 Task: Create in the project AgileJet in Backlog an issue 'Develop a new tool for automated testing of mobile application usability and user experience', assign it to team member softage.4@softage.net and change the status to IN PROGRESS. Create in the project AgileJet in Backlog an issue 'Upgrade the database indexing strategy of a web application to improve data retrieval and query performance', assign it to team member softage.1@softage.net and change the status to IN PROGRESS
Action: Mouse moved to (227, 62)
Screenshot: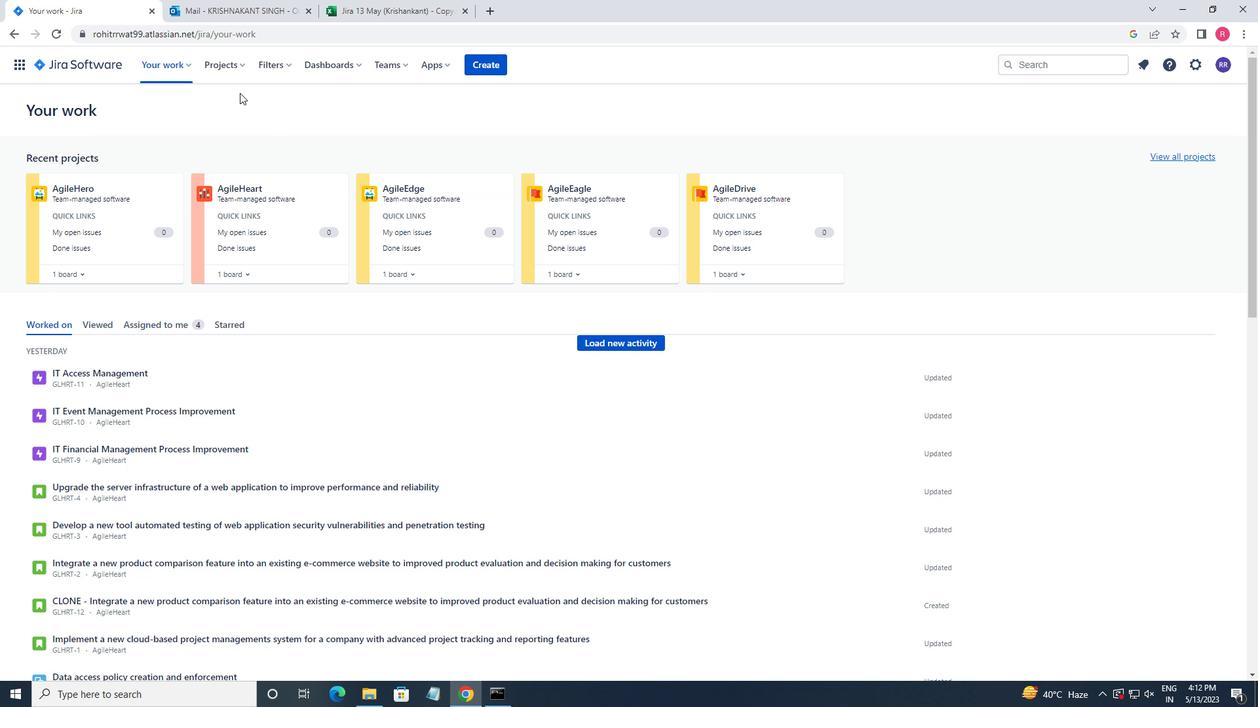 
Action: Mouse pressed left at (227, 62)
Screenshot: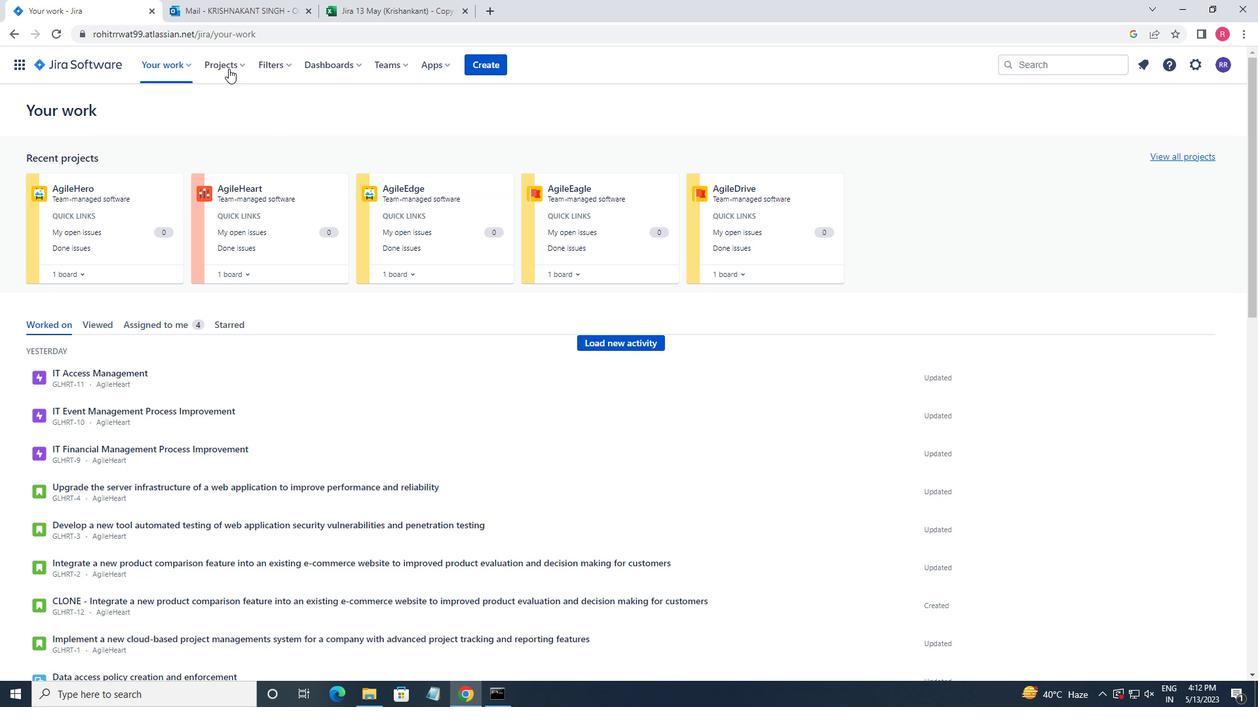 
Action: Mouse moved to (257, 134)
Screenshot: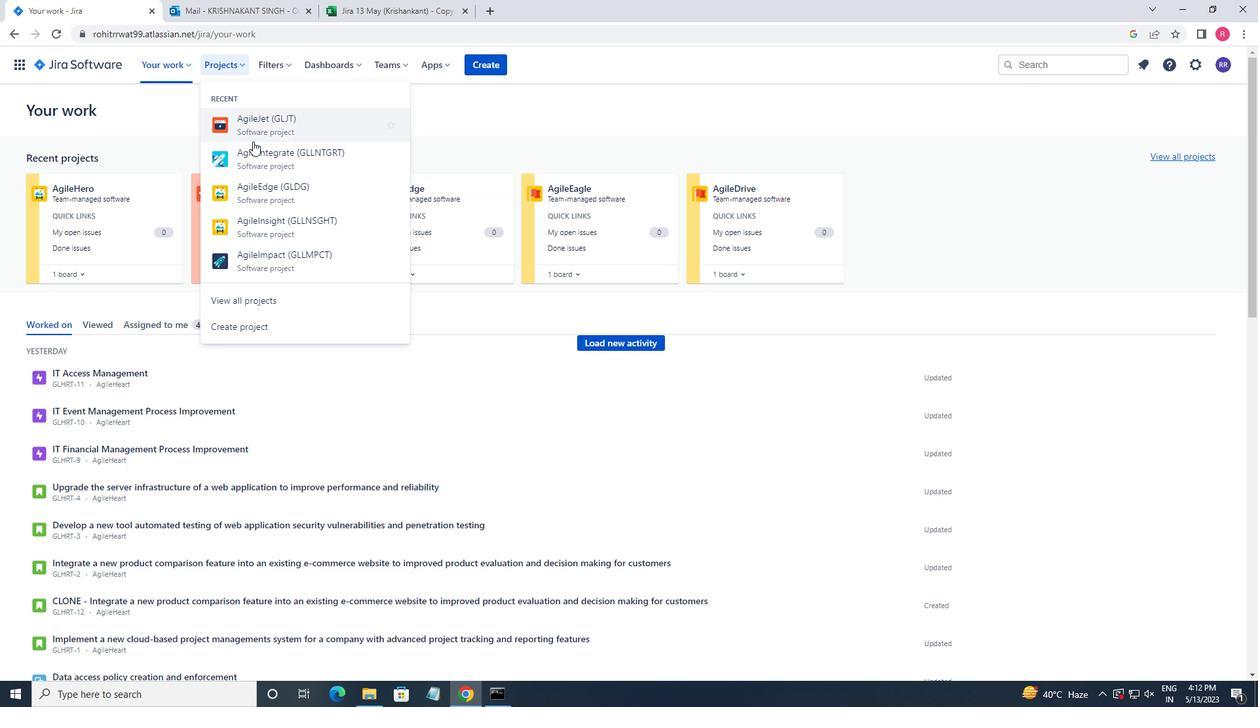 
Action: Mouse pressed left at (257, 134)
Screenshot: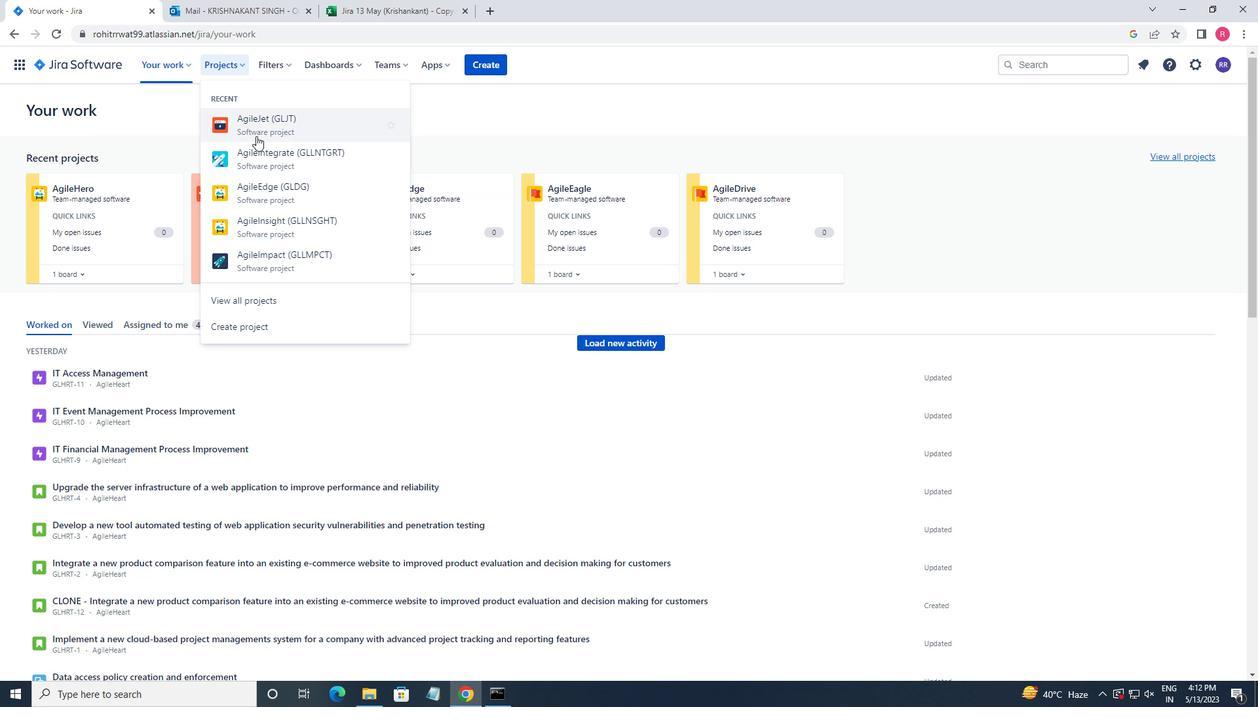 
Action: Mouse moved to (60, 203)
Screenshot: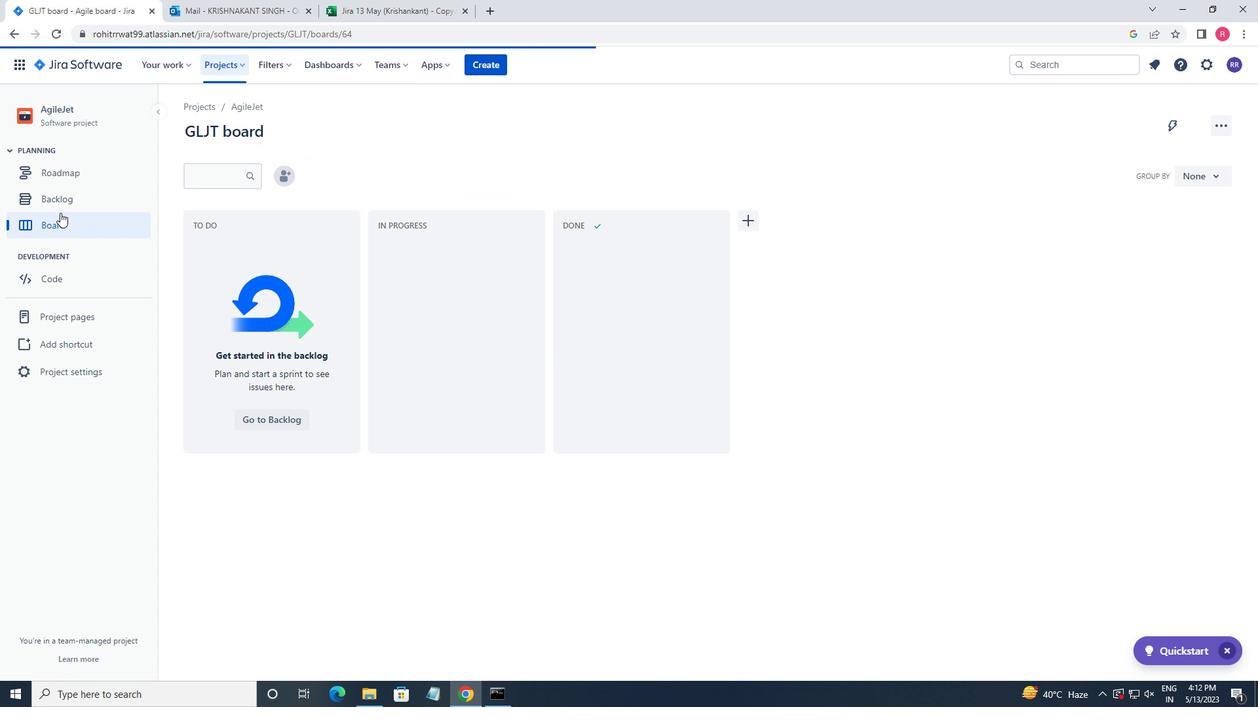 
Action: Mouse pressed left at (60, 203)
Screenshot: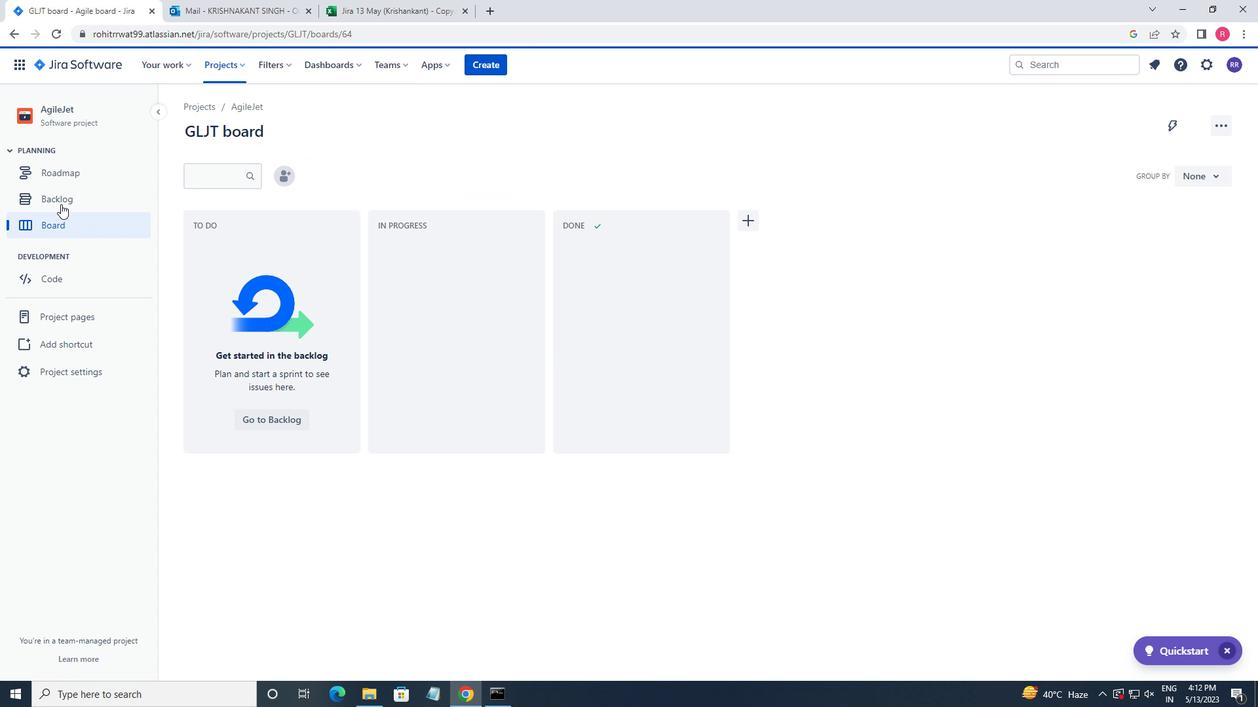 
Action: Mouse moved to (425, 483)
Screenshot: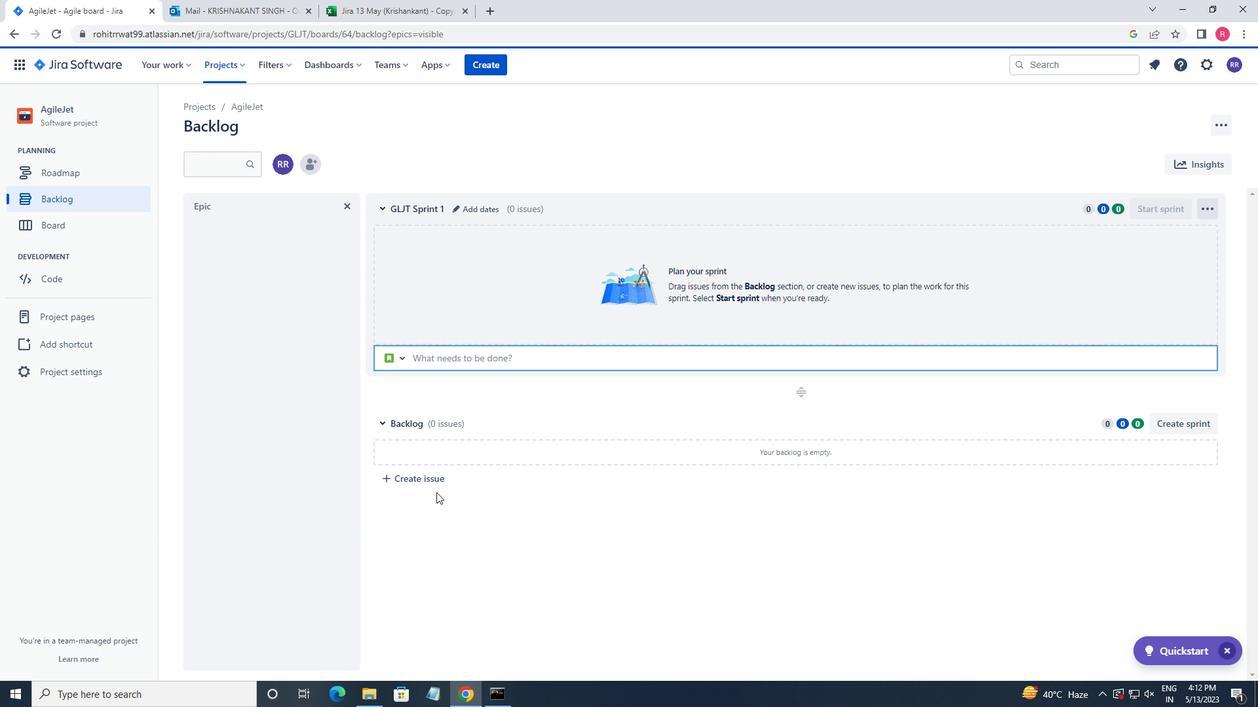 
Action: Mouse pressed left at (425, 483)
Screenshot: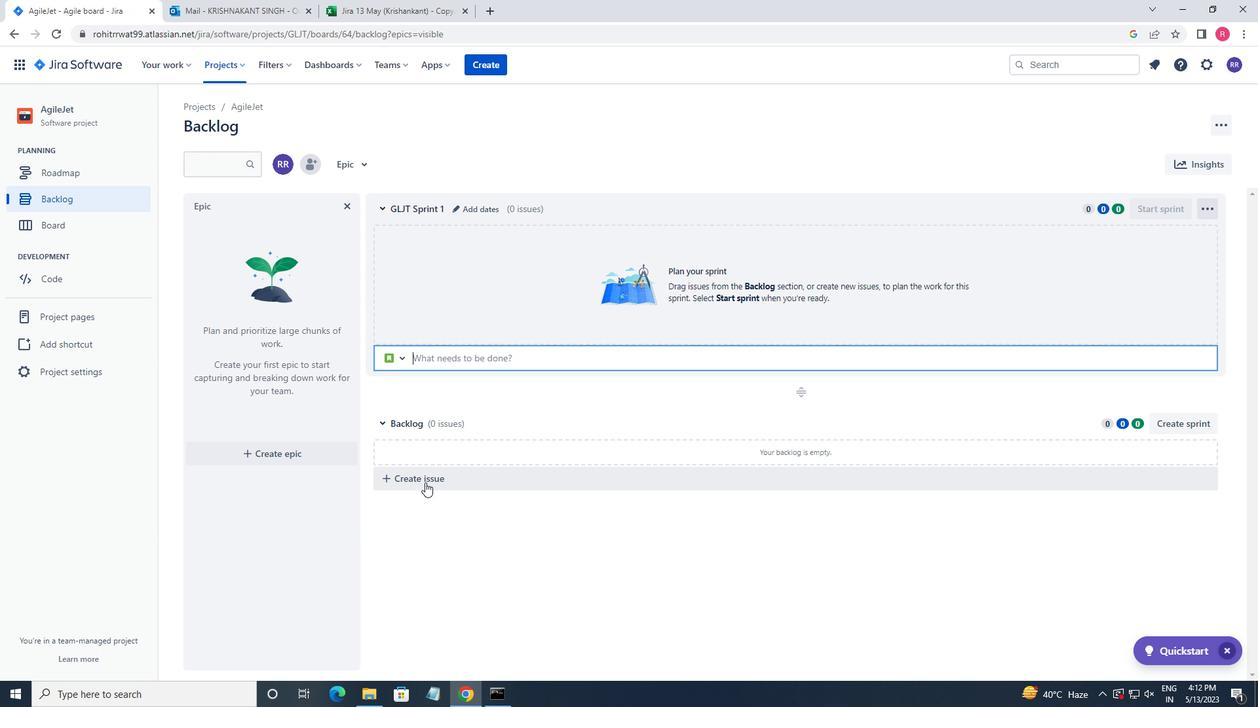 
Action: Key pressed <Key.shift>DEVELOP<Key.space>A<Key.space>NAE<Key.space><Key.backspace><Key.backspace><Key.backspace>EW<Key.space>TOOL<Key.space>FOR<Key.space>AUTOMATED<Key.space>TESTING<Key.space>OF<Key.space>MOBIK<Key.backspace>LE<Key.space>APPLICATION<Key.space>USABILITY<Key.space>AND<Key.space>USER<Key.space>EXPERIENCE<Key.enter>
Screenshot: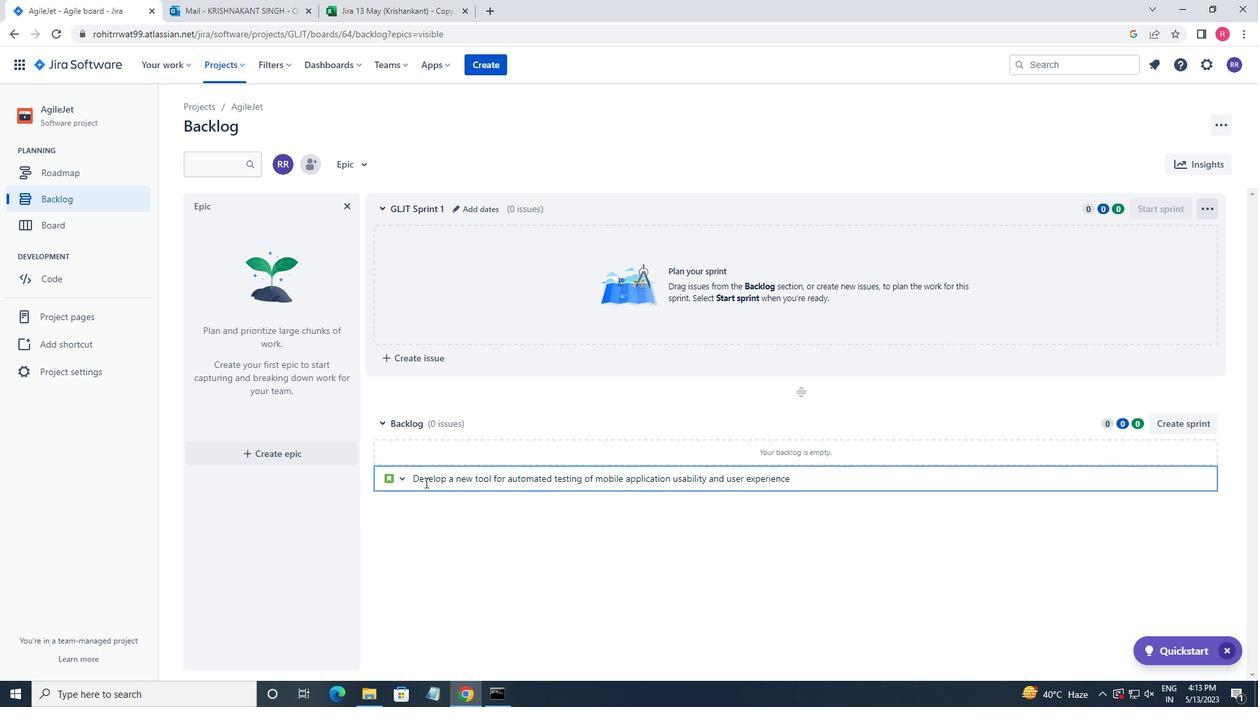 
Action: Mouse moved to (1176, 456)
Screenshot: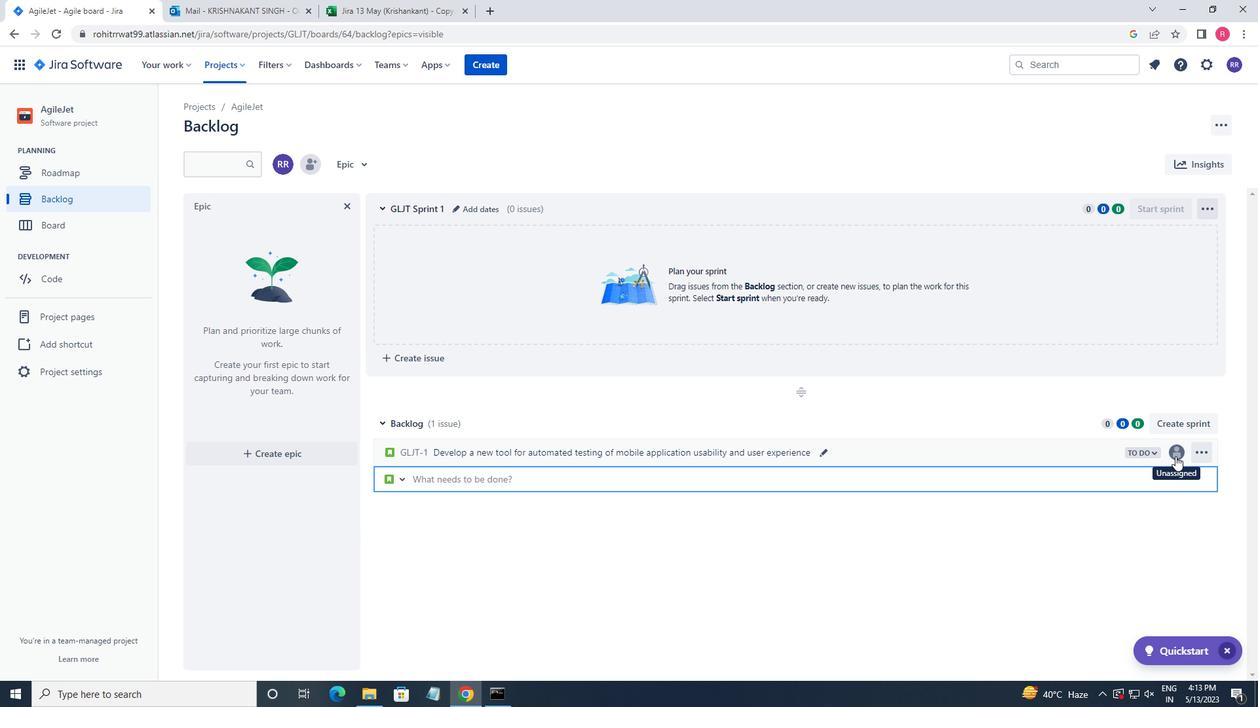 
Action: Mouse pressed left at (1176, 456)
Screenshot: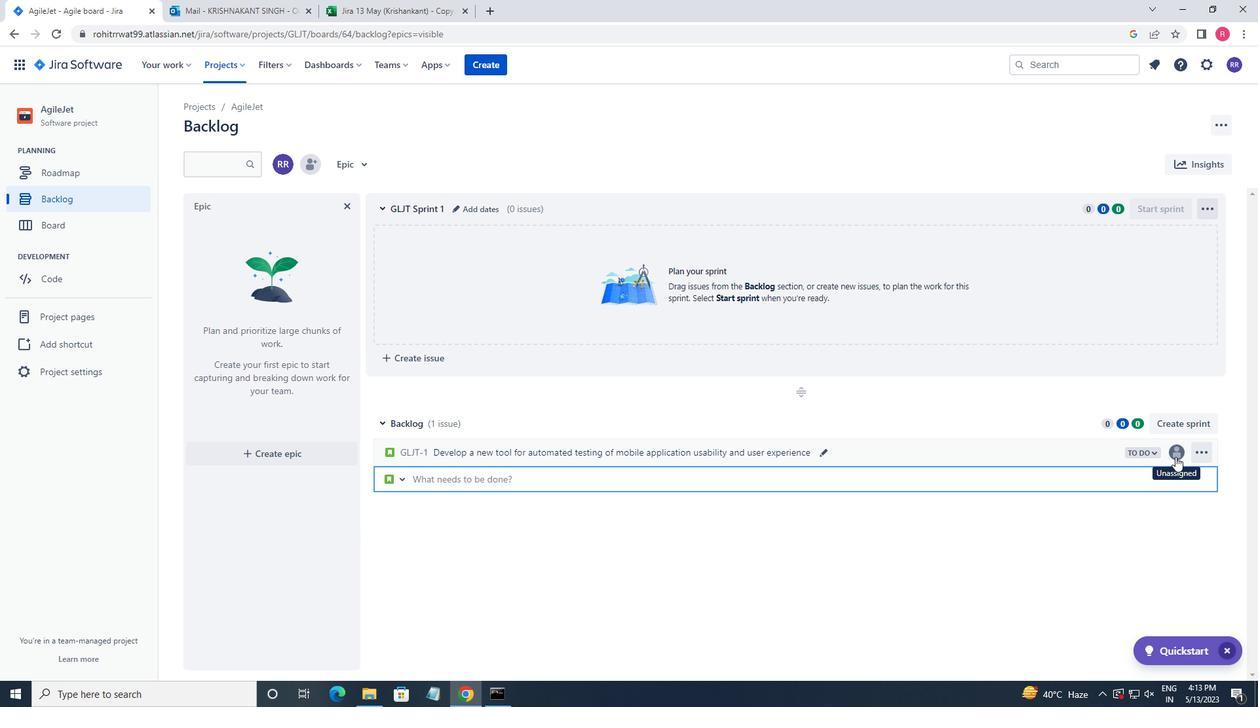 
Action: Key pressed SOFTAGE.3<Key.backspace>4<Key.shift><Key.shift><Key.shift><Key.shift><Key.shift><Key.shift><Key.shift><Key.shift><Key.shift>@SOFATGE.NET
Screenshot: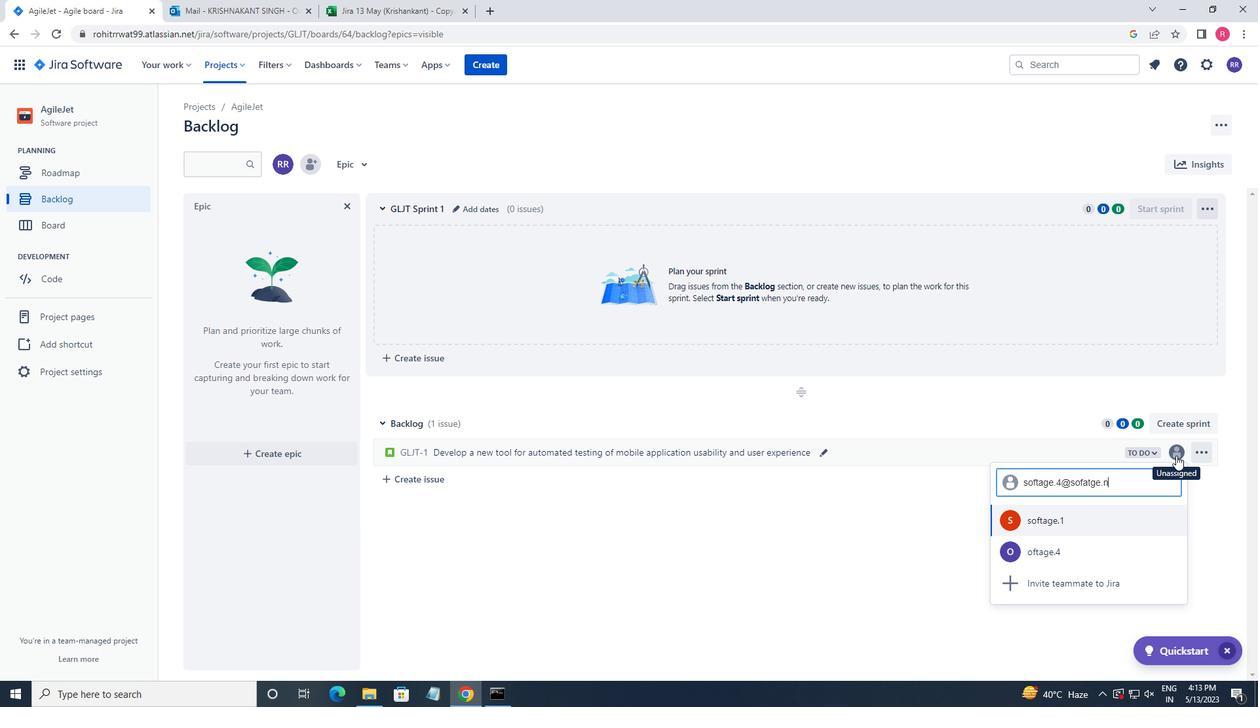 
Action: Mouse moved to (1084, 492)
Screenshot: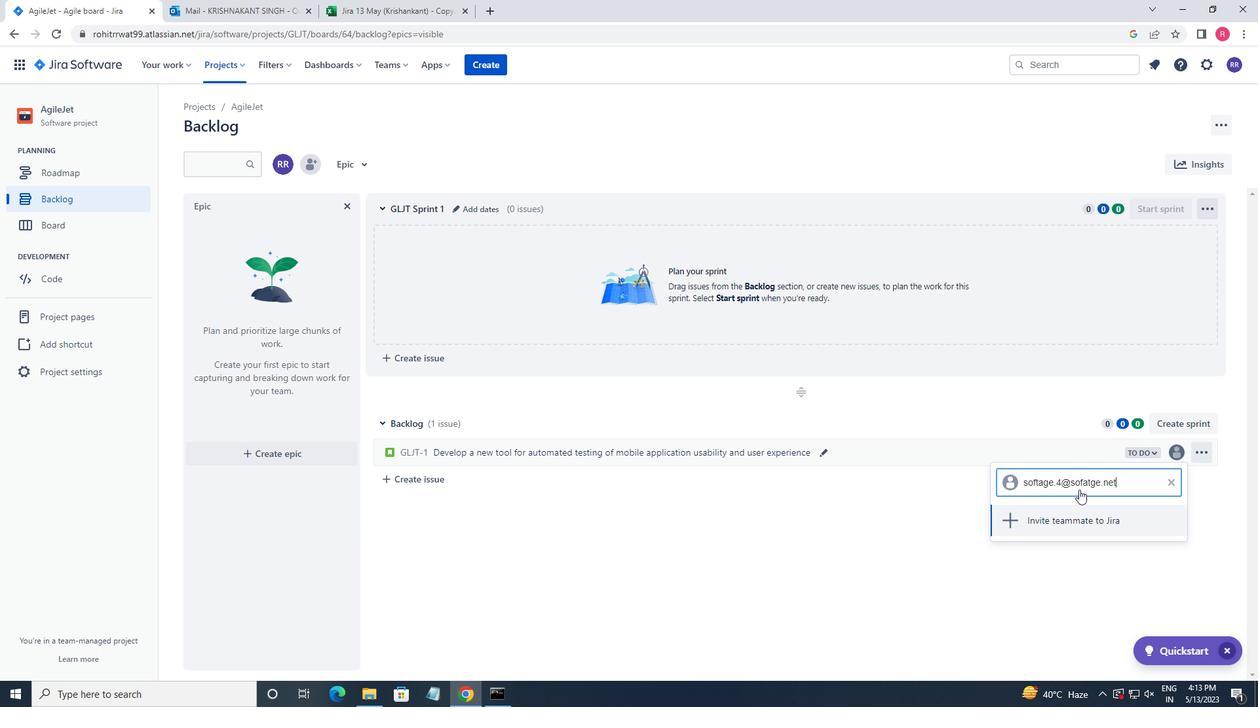 
Action: Key pressed <Key.backspace><Key.backspace><Key.backspace><Key.backspace>
Screenshot: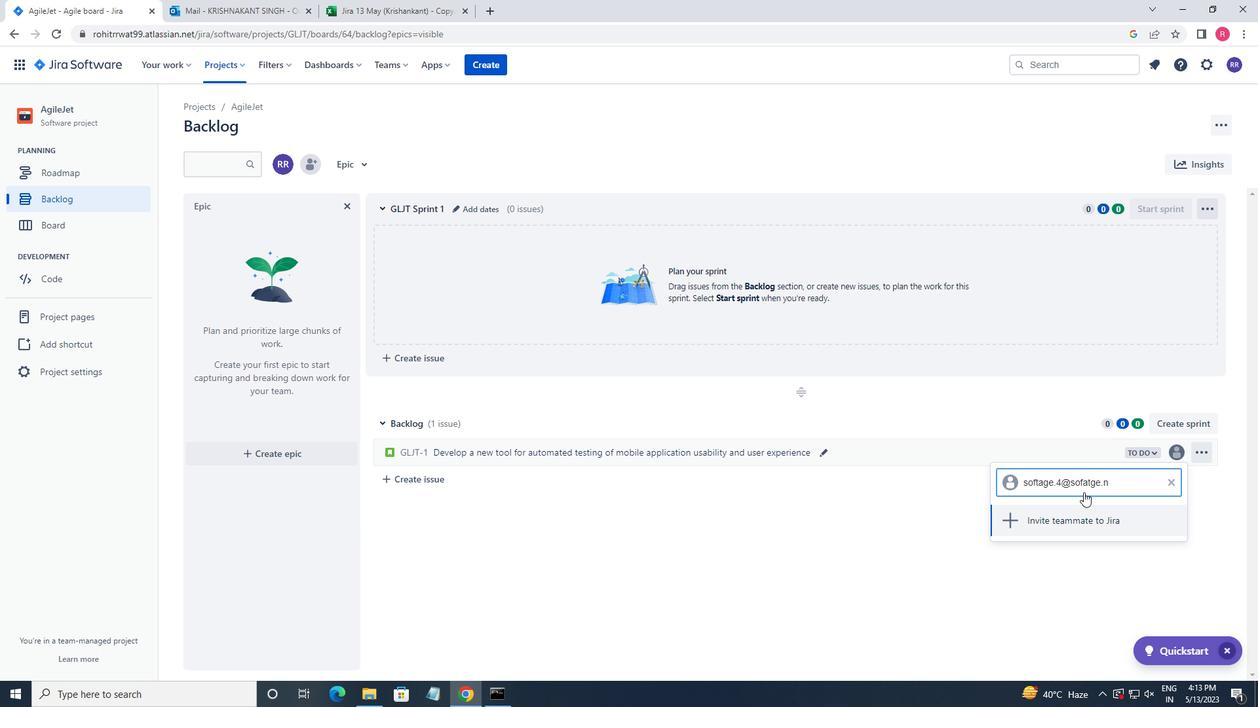 
Action: Mouse pressed left at (1084, 492)
Screenshot: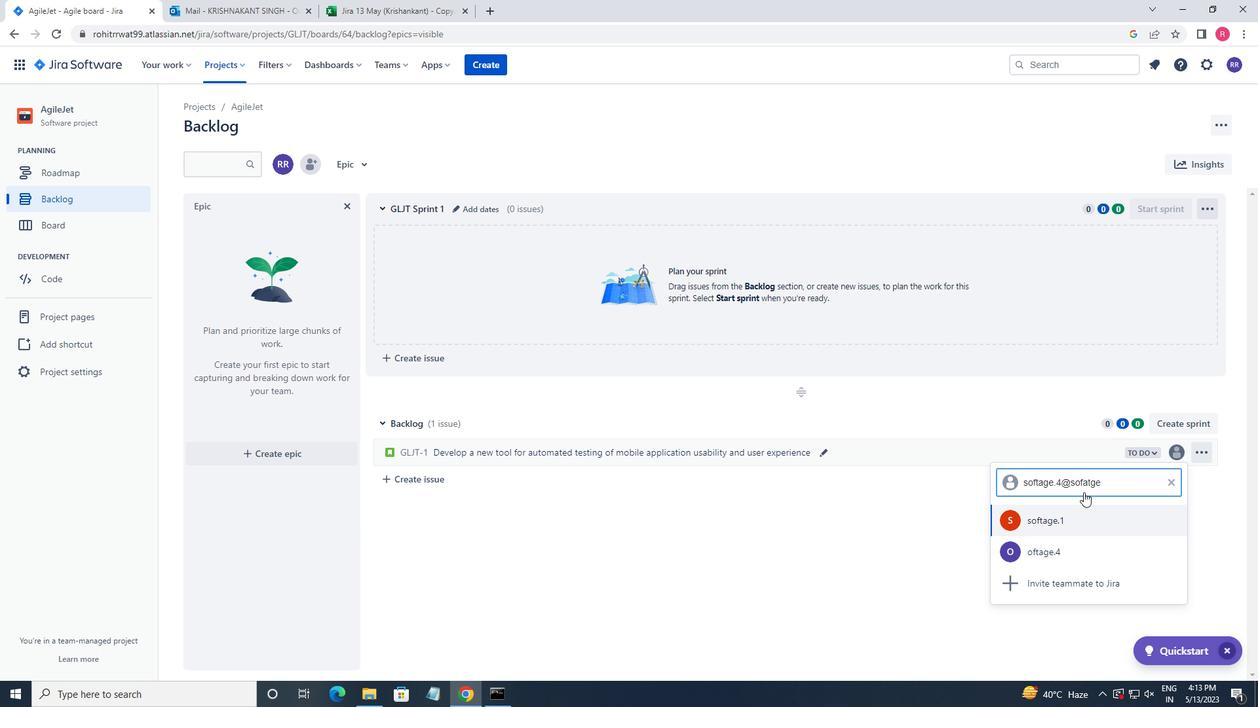 
Action: Mouse moved to (1180, 450)
Screenshot: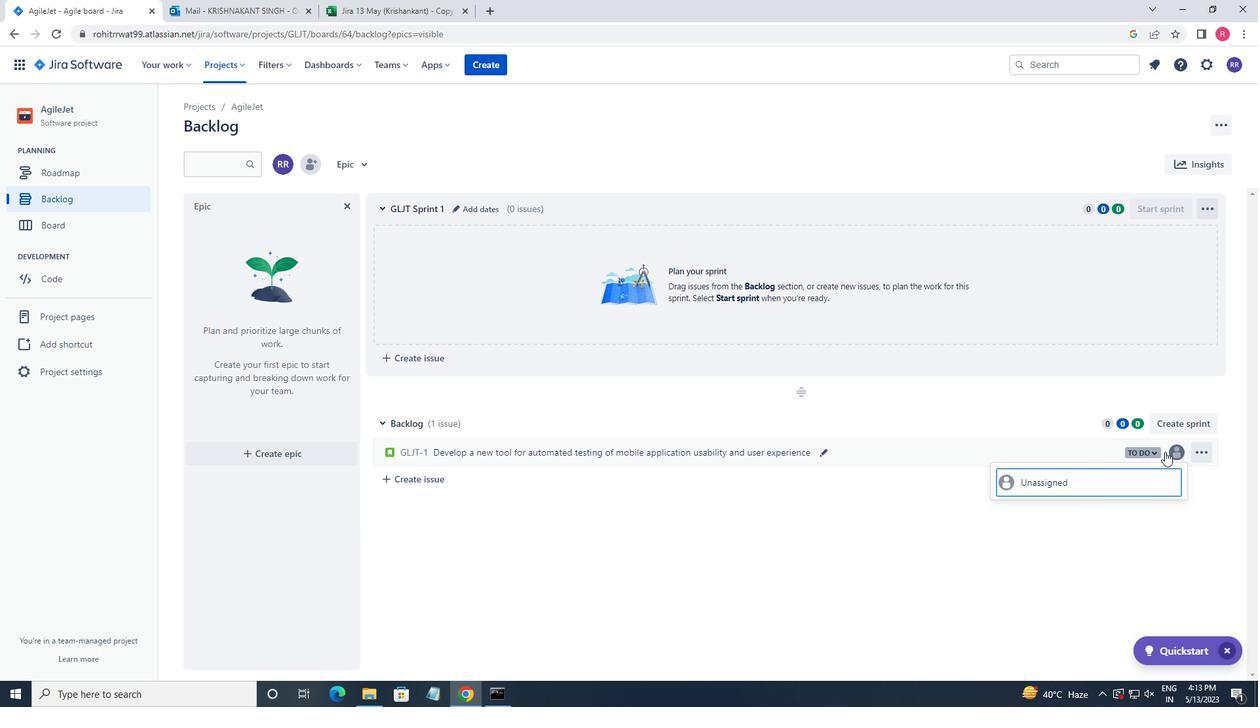 
Action: Mouse pressed left at (1180, 450)
Screenshot: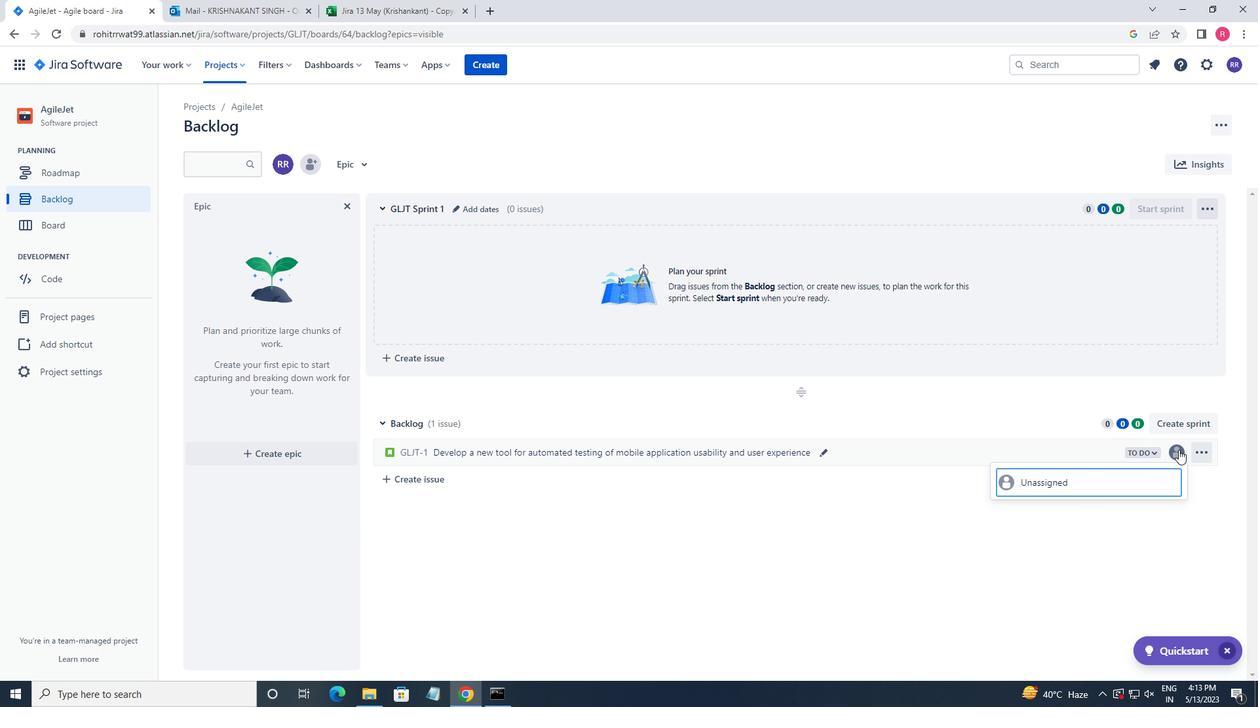 
Action: Mouse pressed left at (1180, 450)
Screenshot: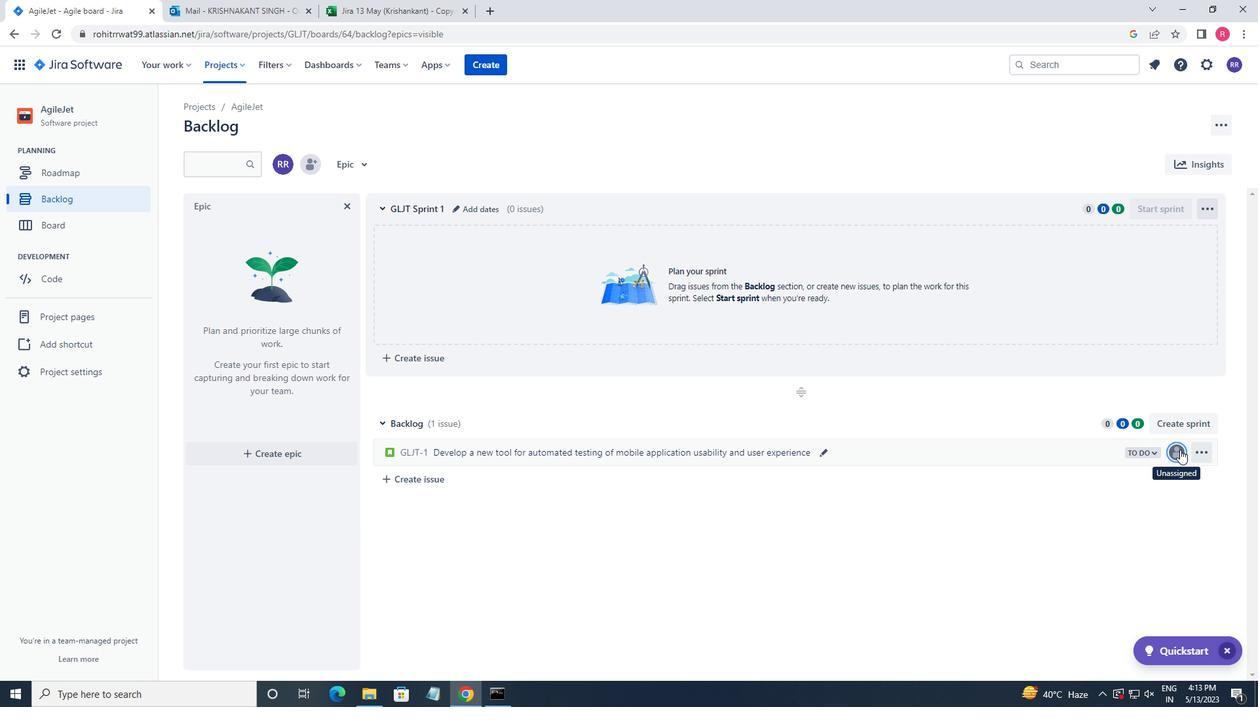 
Action: Mouse moved to (1071, 585)
Screenshot: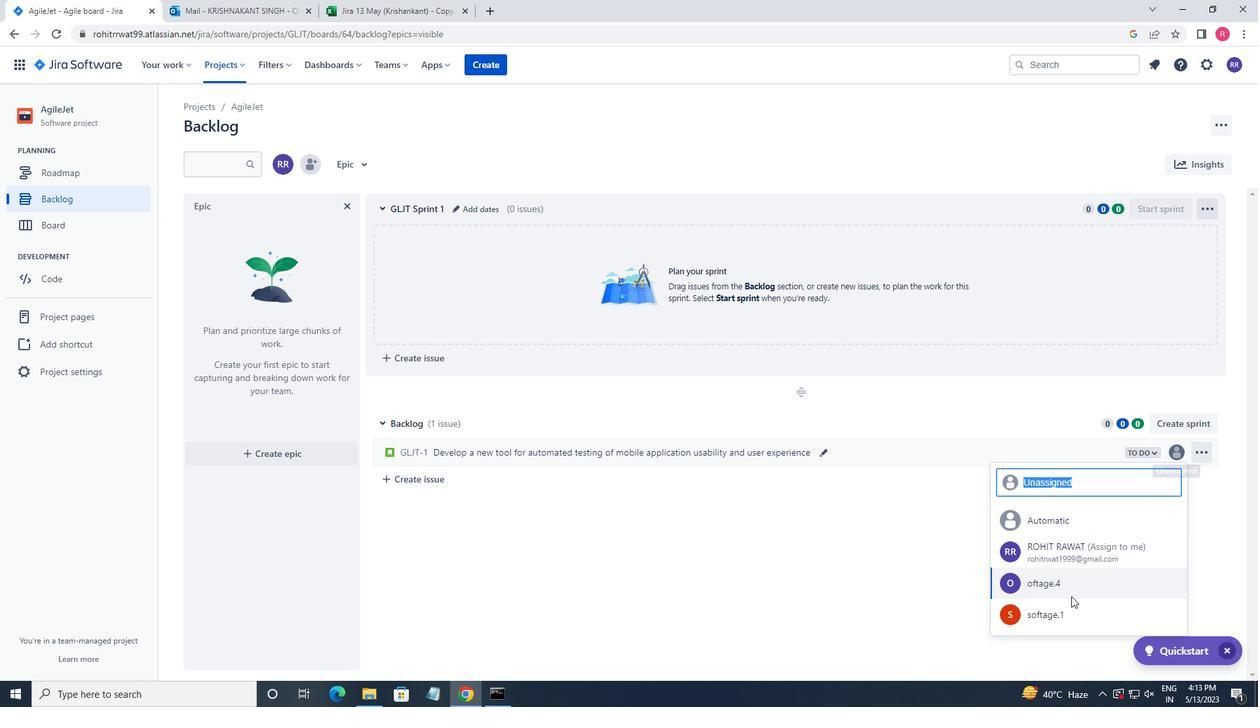 
Action: Key pressed SOFTAGE.4<Key.shift>@SOFTAGE.NET
Screenshot: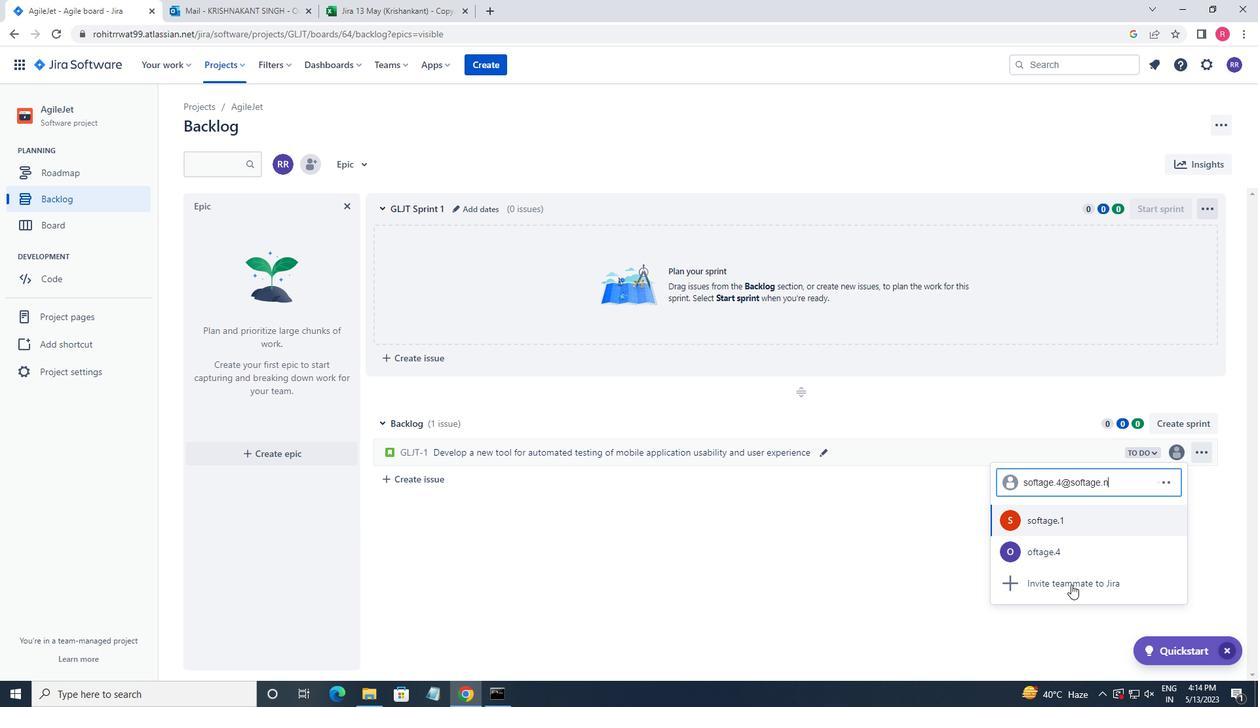 
Action: Mouse moved to (1098, 483)
Screenshot: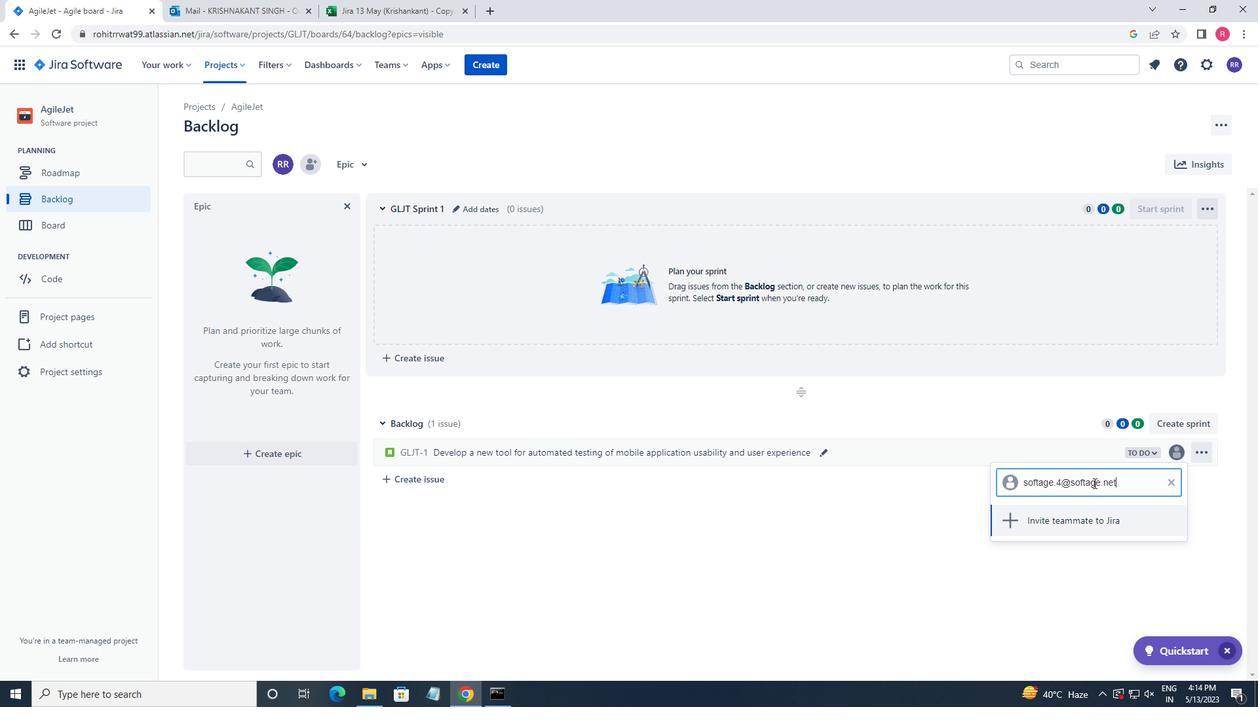 
Action: Key pressed <Key.enter>
Screenshot: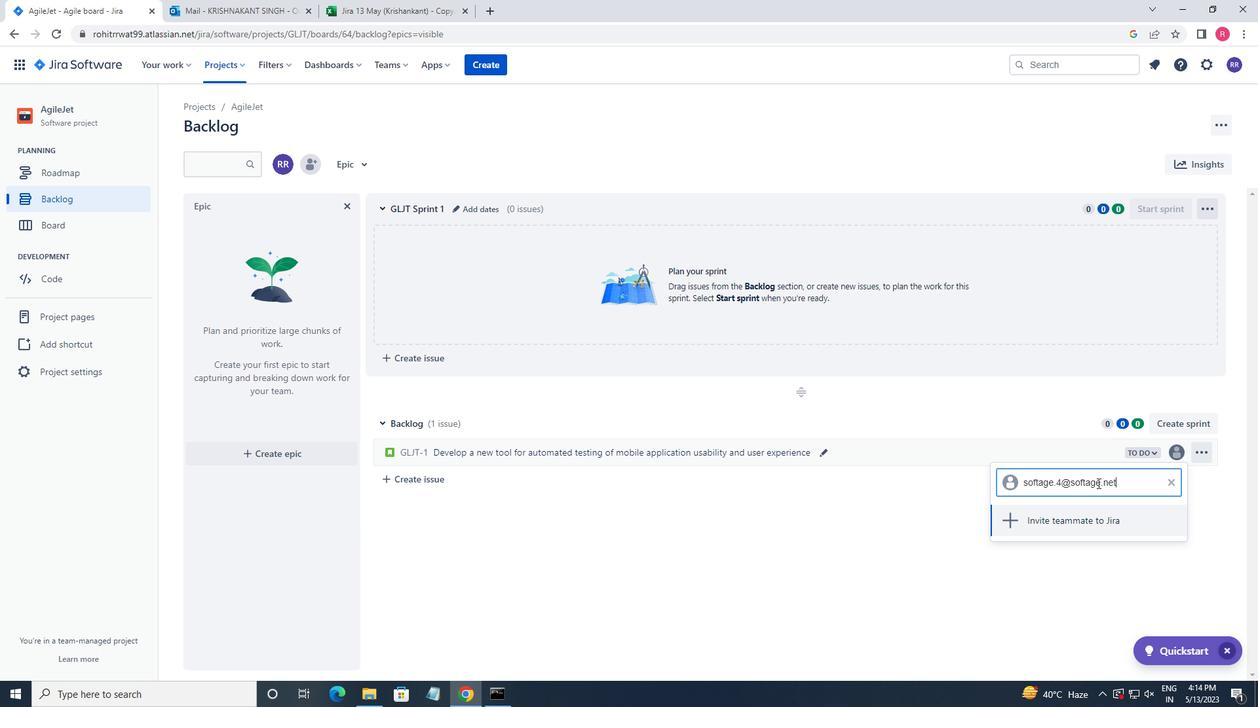 
Action: Mouse moved to (755, 324)
Screenshot: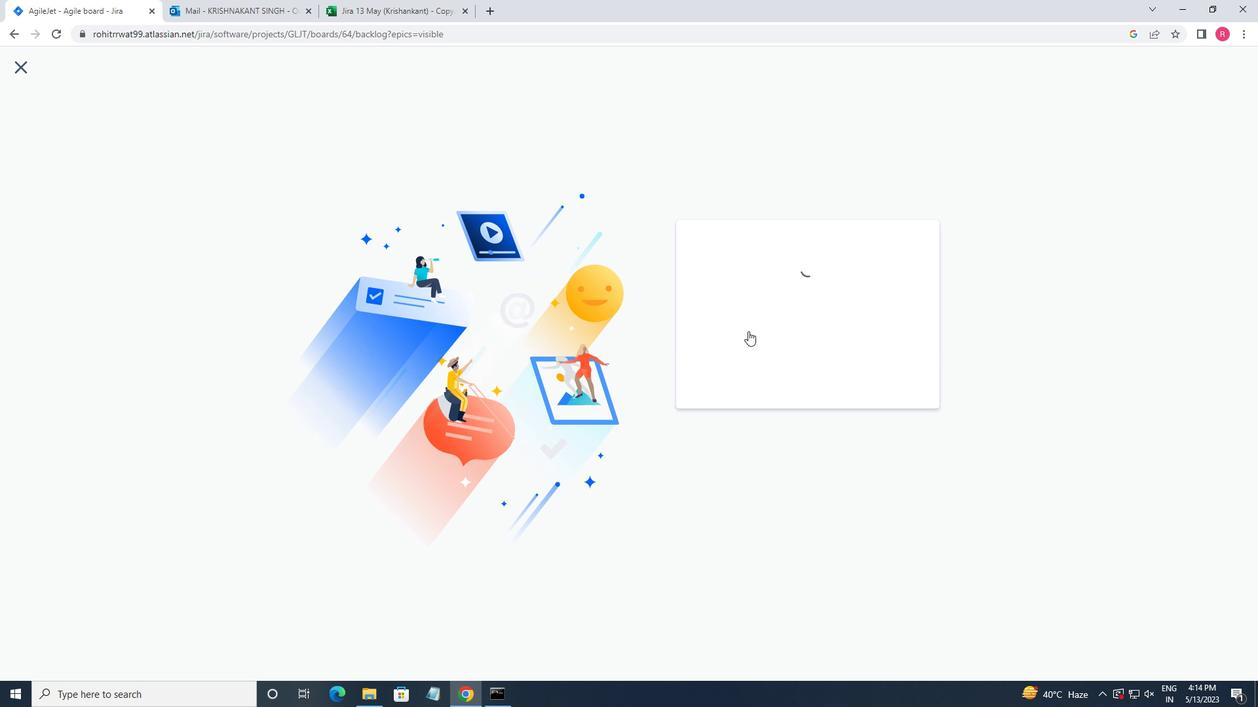 
Action: Key pressed SOFTAGE.4<Key.shift>@SOFTAGE.NET
Screenshot: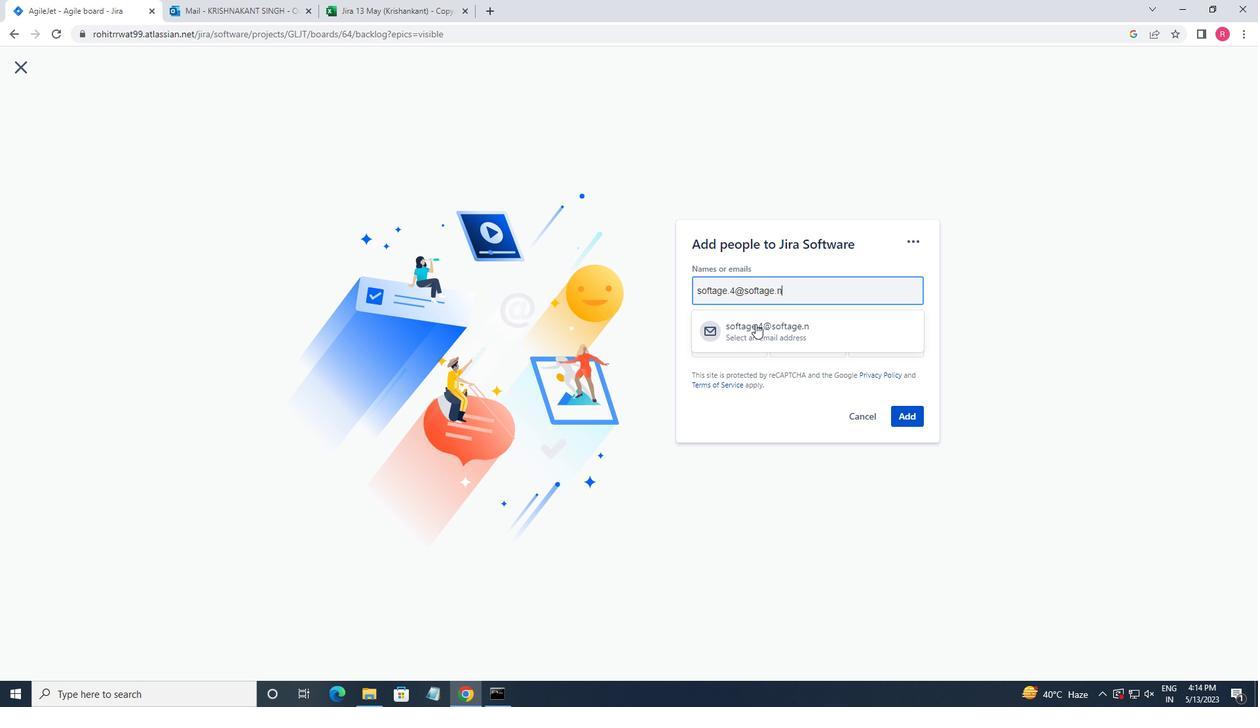 
Action: Mouse pressed left at (755, 324)
Screenshot: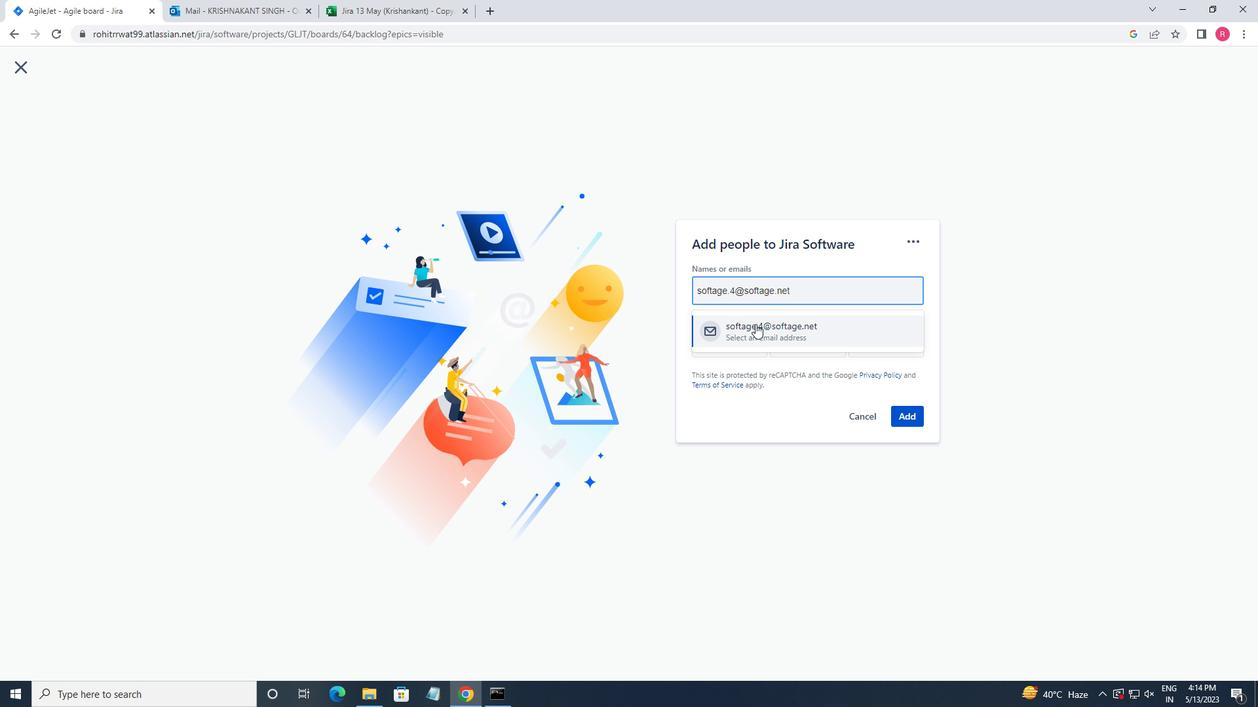 
Action: Mouse moved to (880, 540)
Screenshot: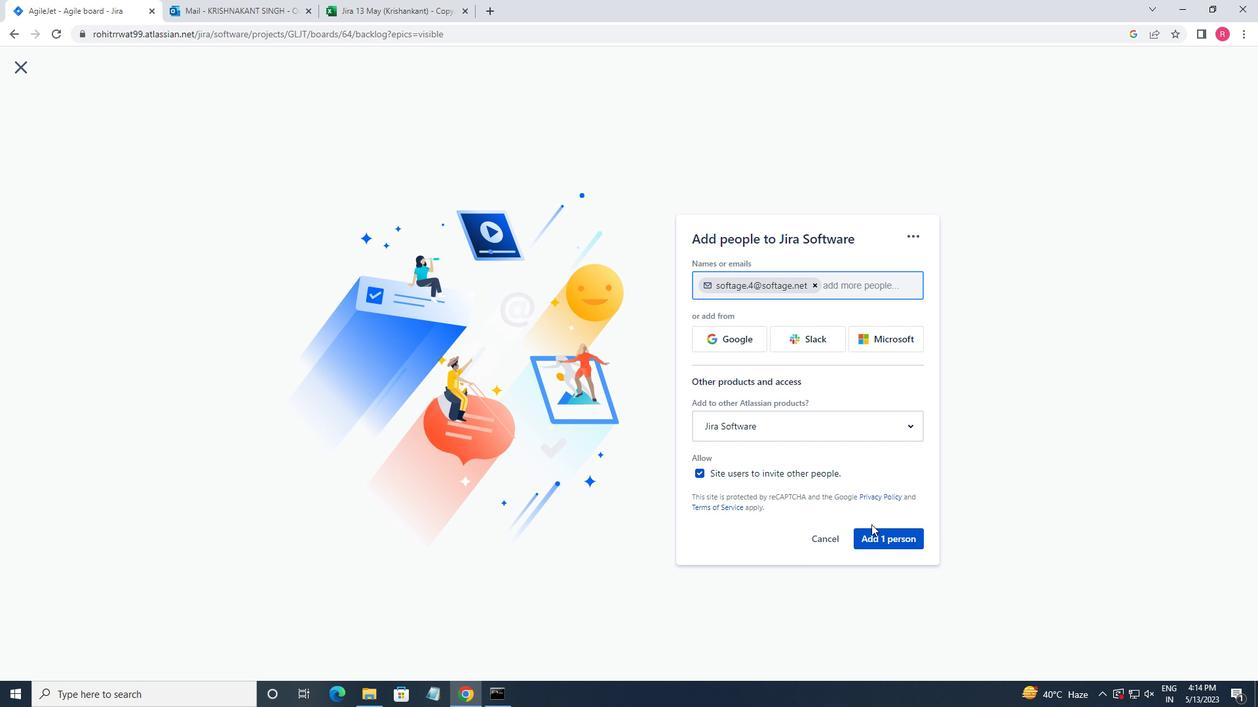 
Action: Mouse pressed left at (880, 540)
Screenshot: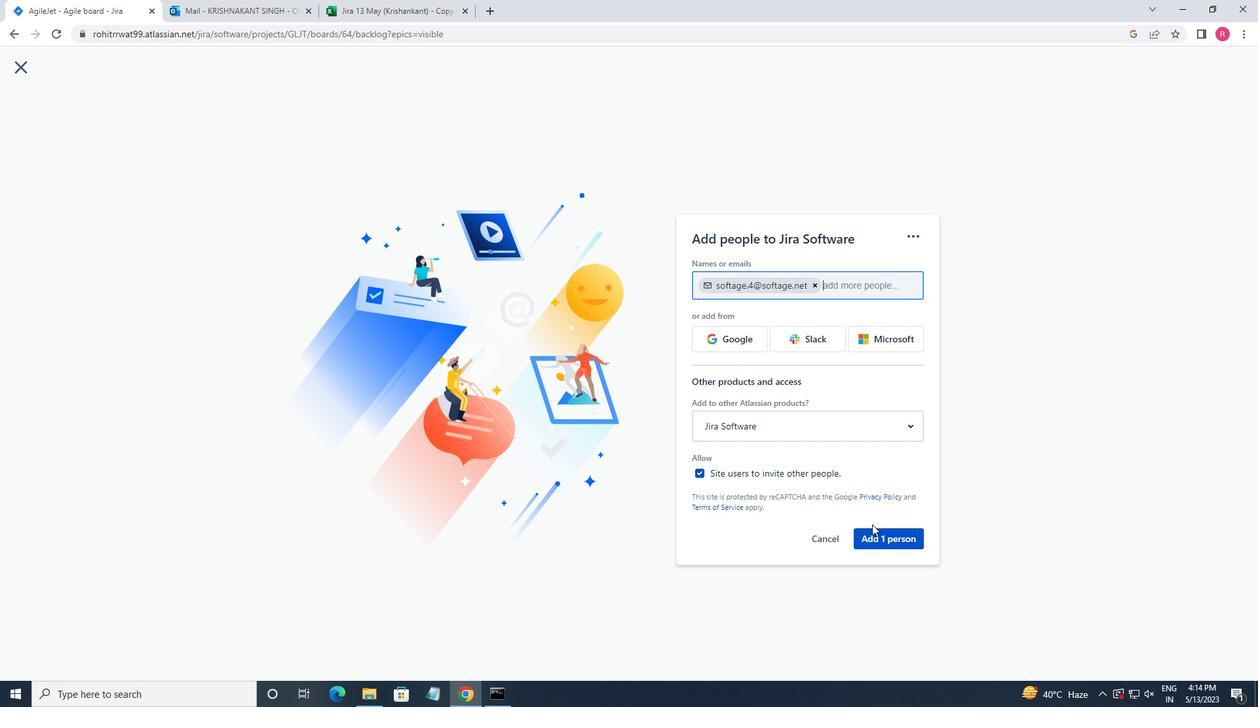 
Action: Mouse moved to (1174, 452)
Screenshot: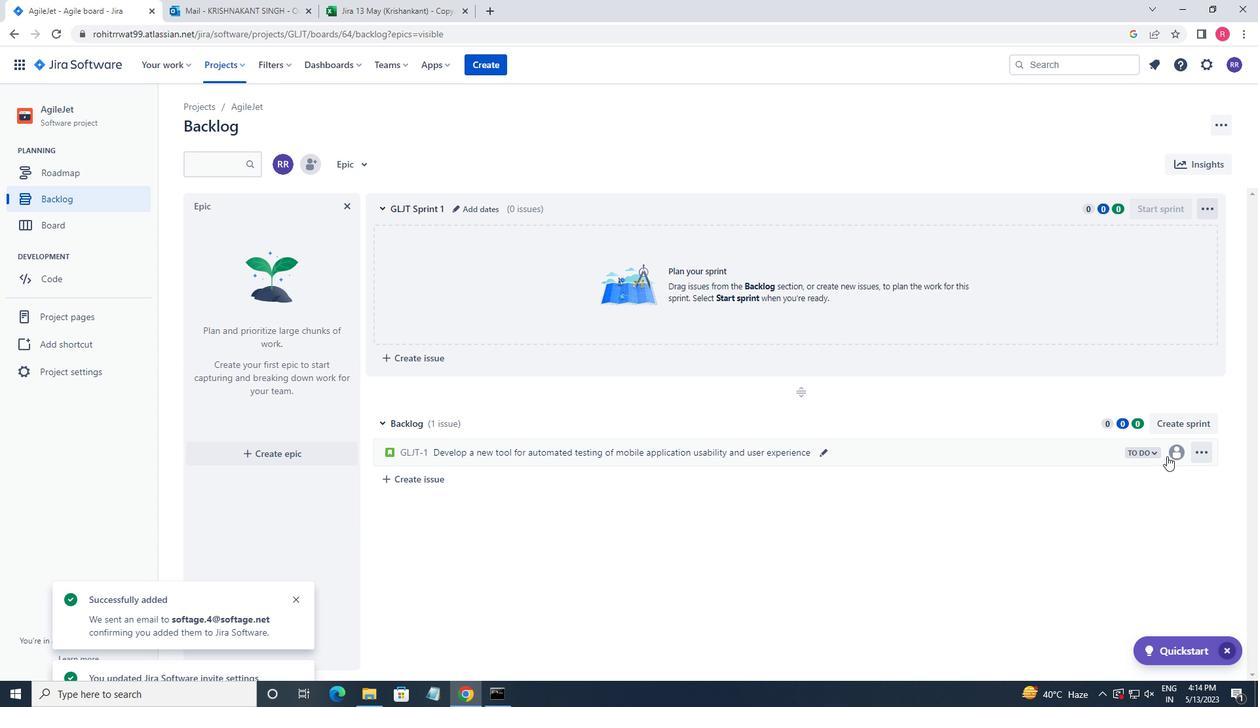 
Action: Mouse pressed left at (1174, 452)
Screenshot: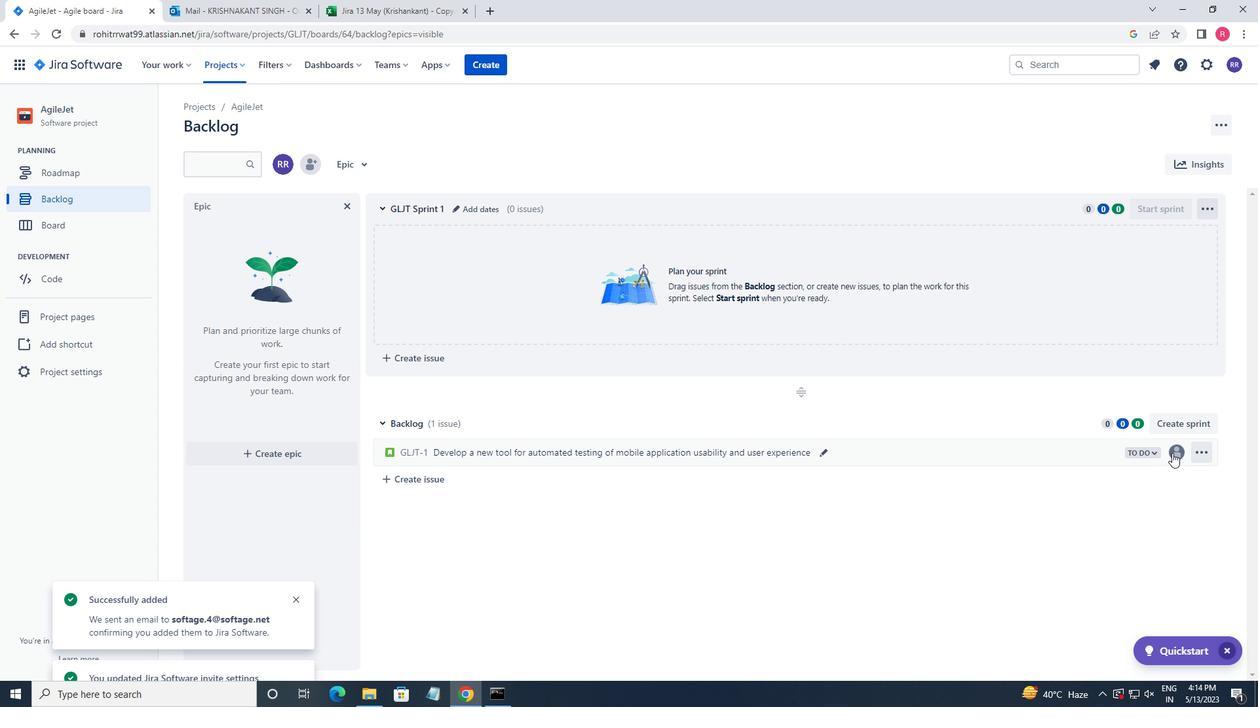 
Action: Key pressed SOFTAGE.4
Screenshot: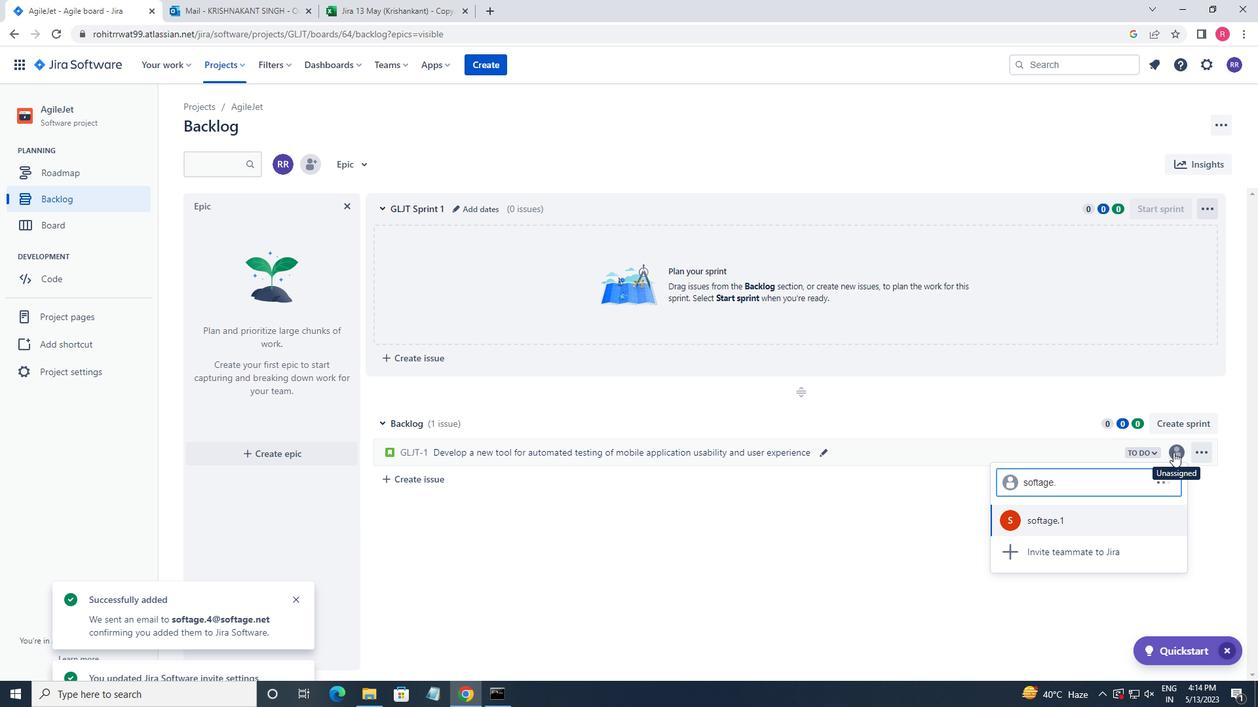 
Action: Mouse moved to (1020, 549)
Screenshot: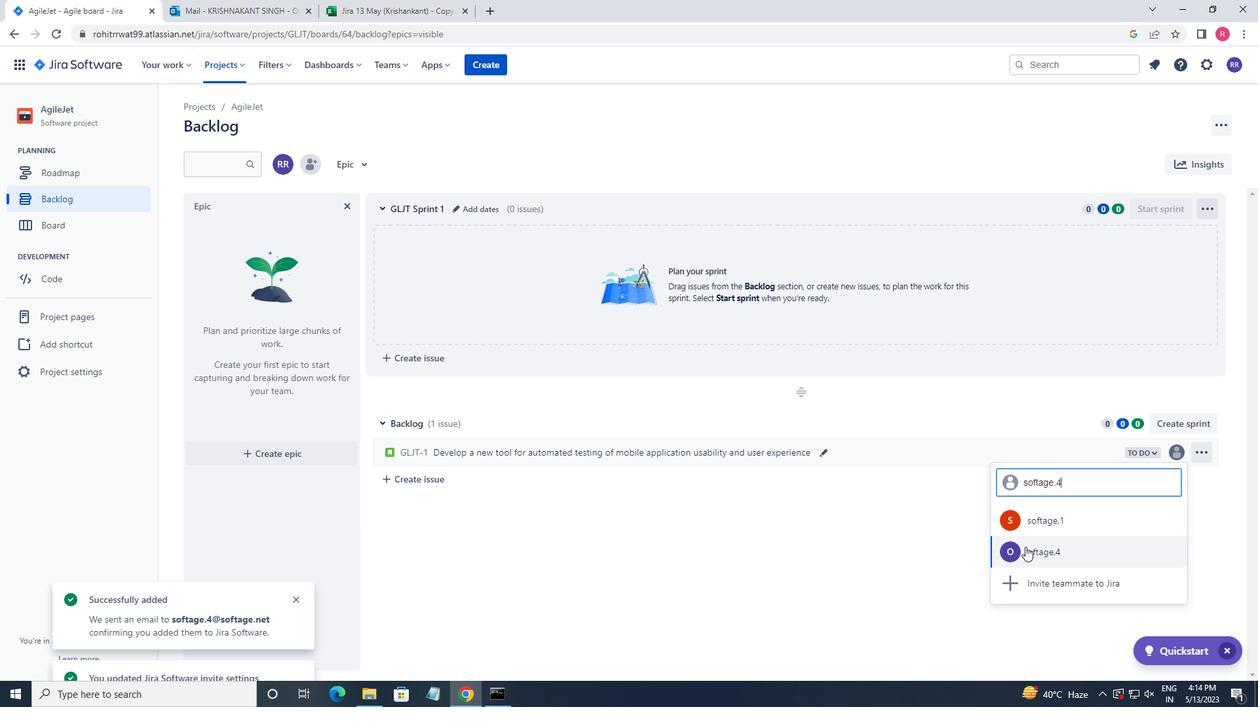 
Action: Mouse pressed left at (1020, 549)
Screenshot: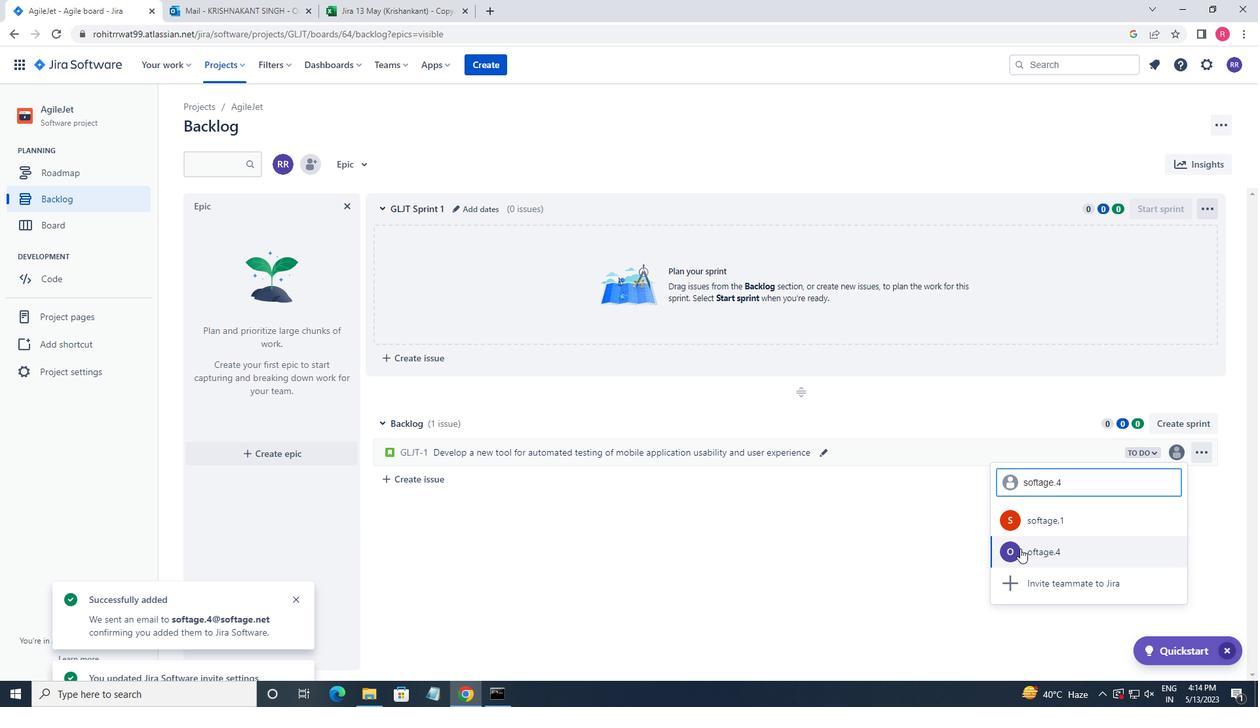 
Action: Mouse moved to (1134, 451)
Screenshot: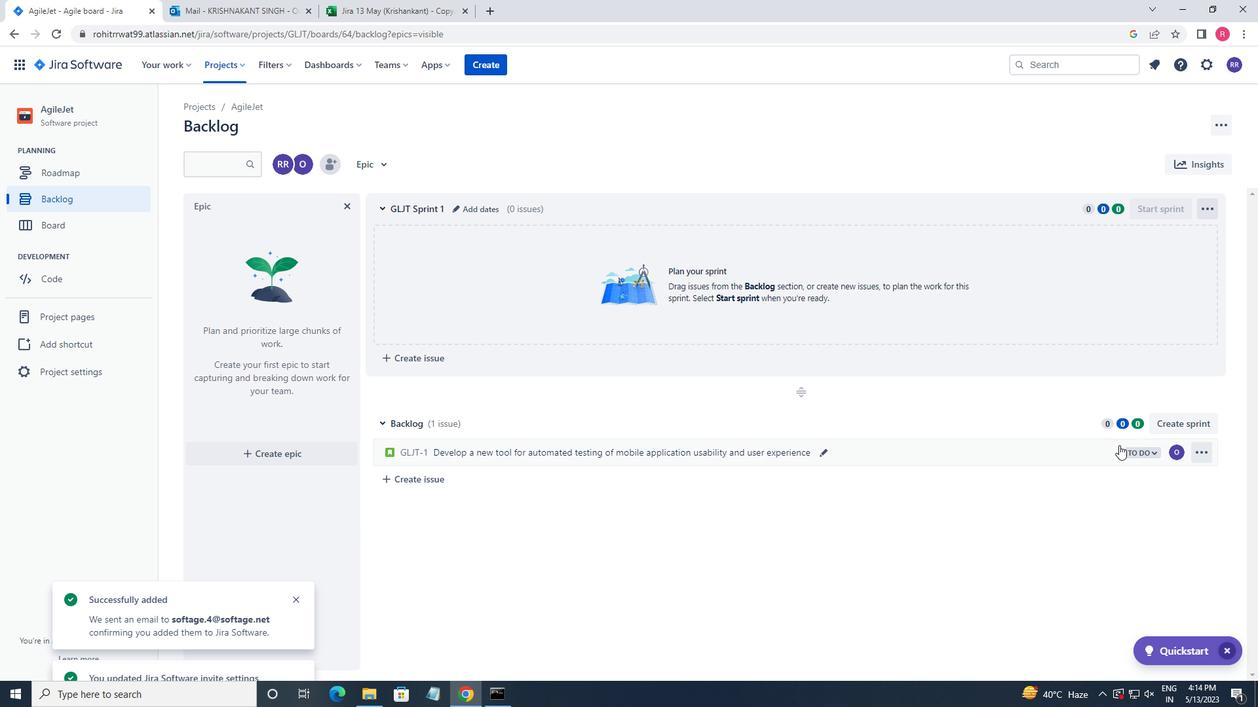 
Action: Mouse pressed left at (1134, 451)
Screenshot: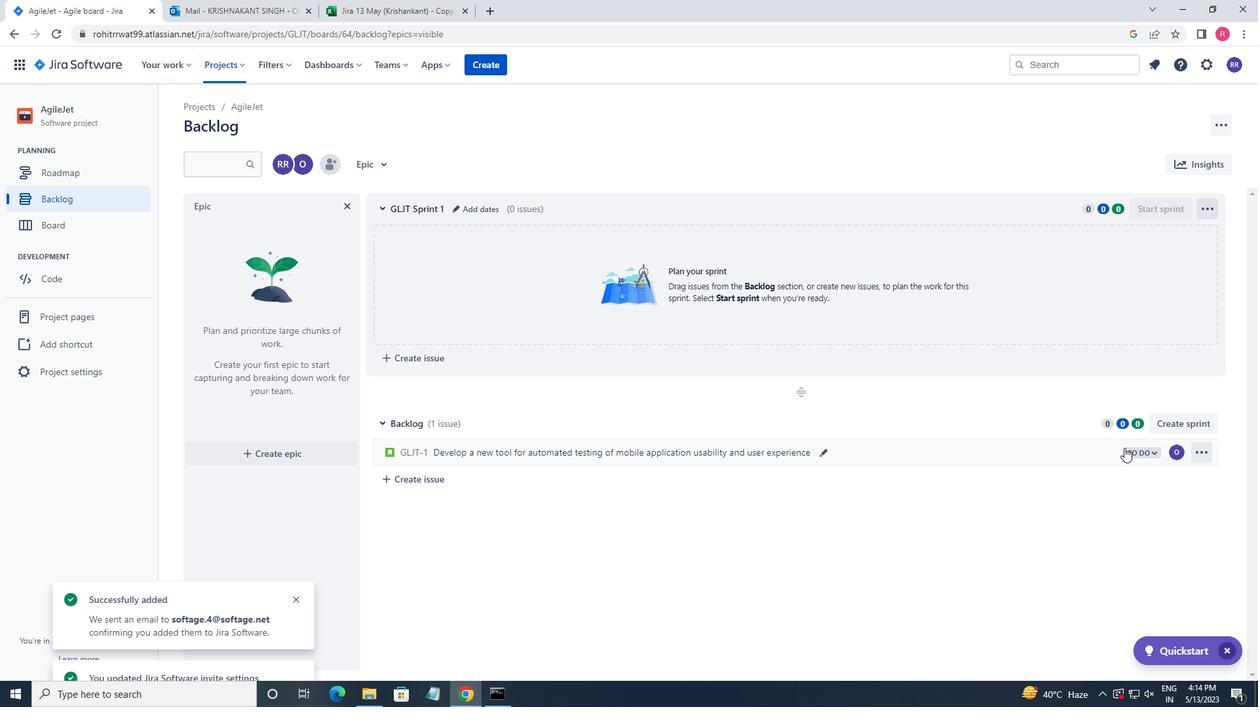 
Action: Mouse moved to (1062, 475)
Screenshot: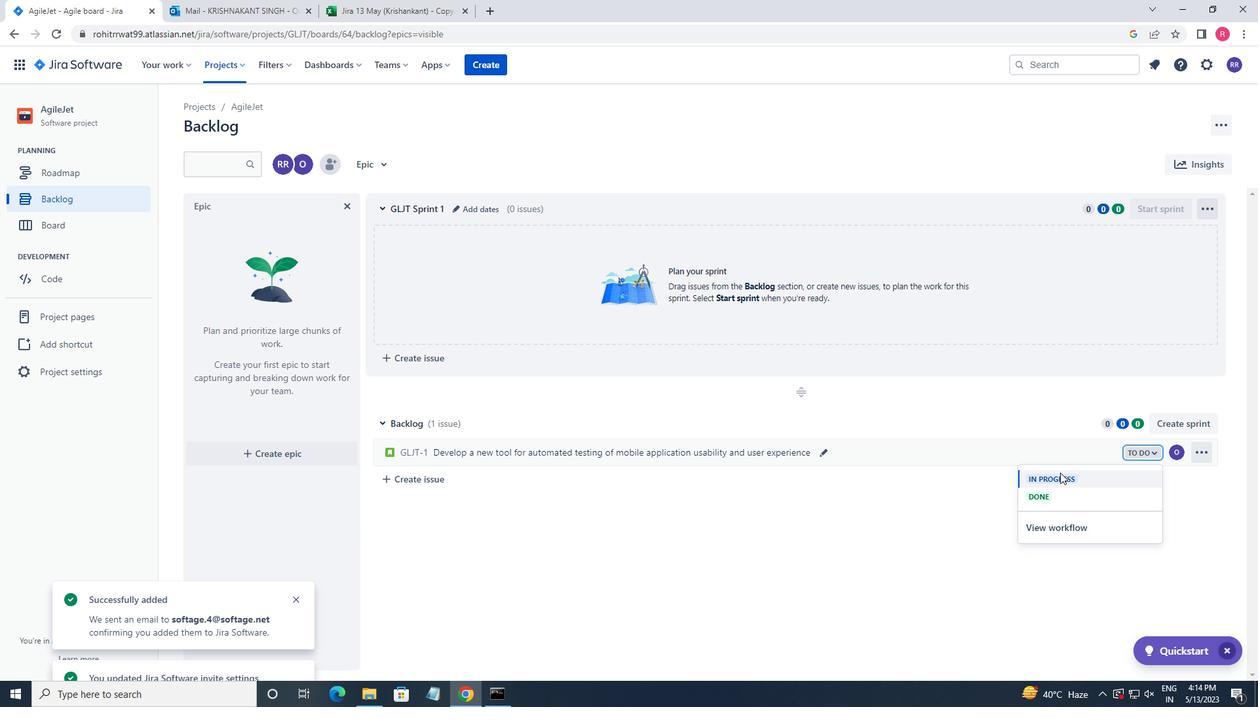 
Action: Mouse pressed left at (1062, 475)
Screenshot: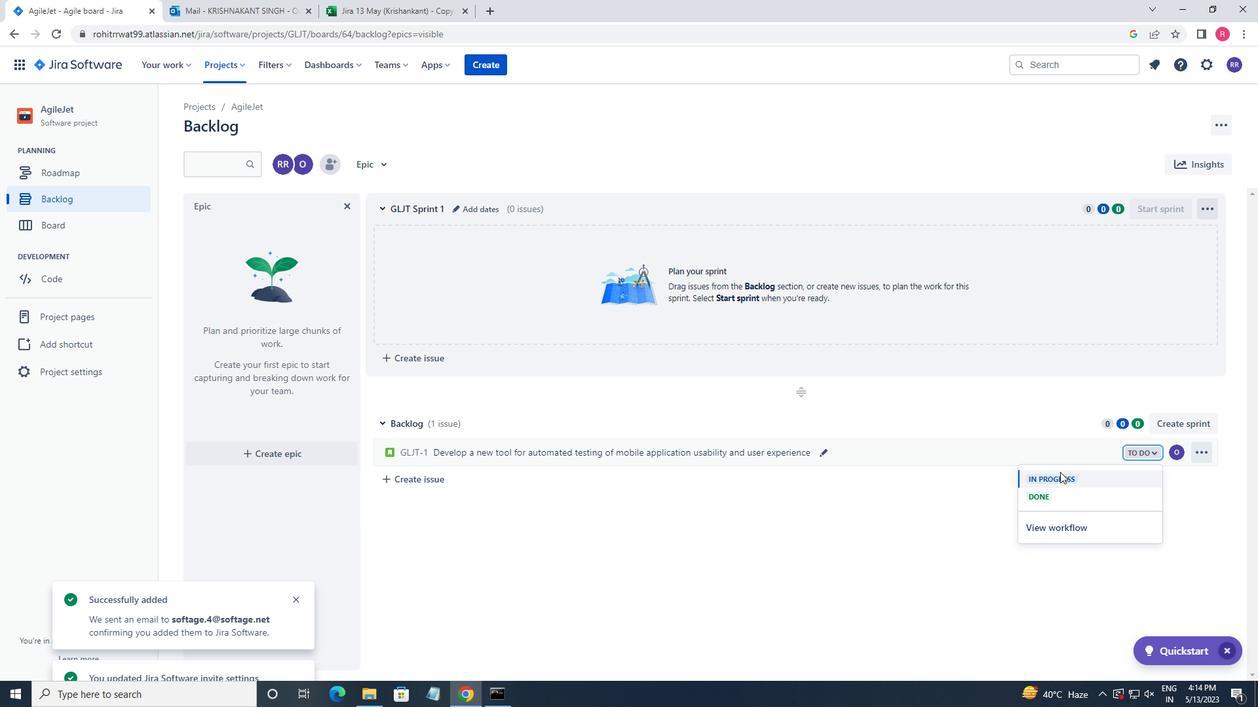 
Action: Mouse moved to (429, 481)
Screenshot: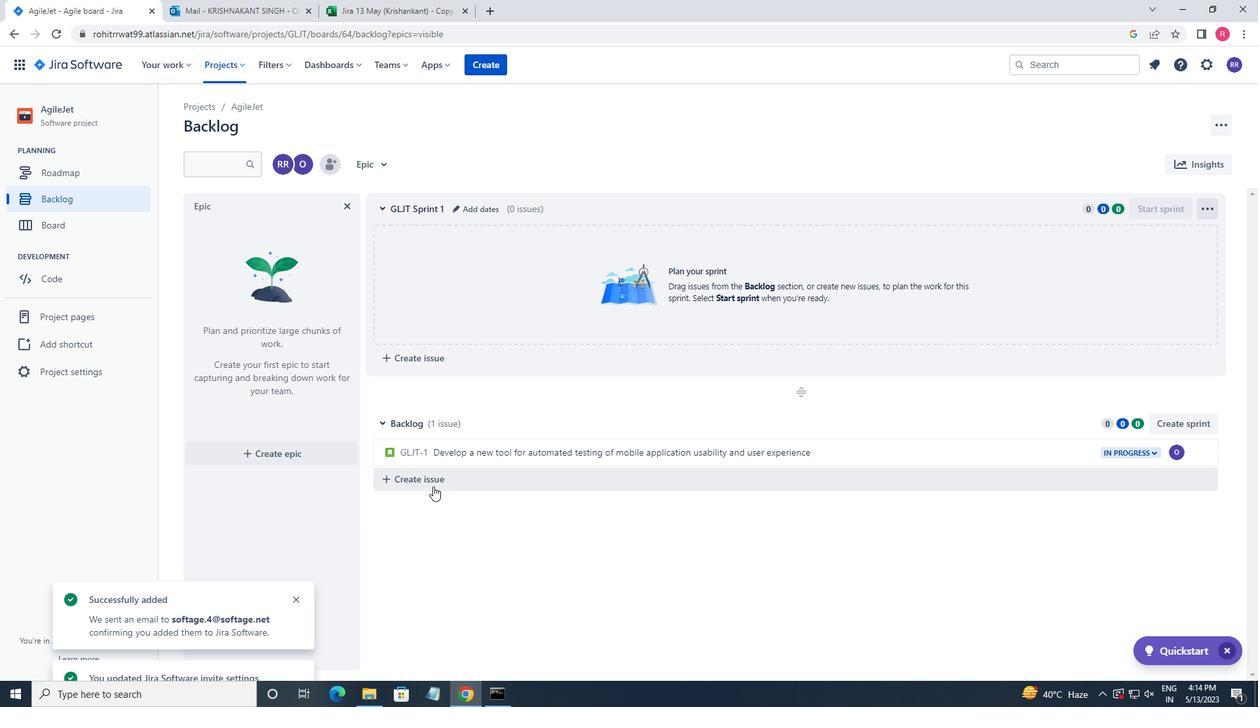 
Action: Mouse pressed left at (429, 481)
Screenshot: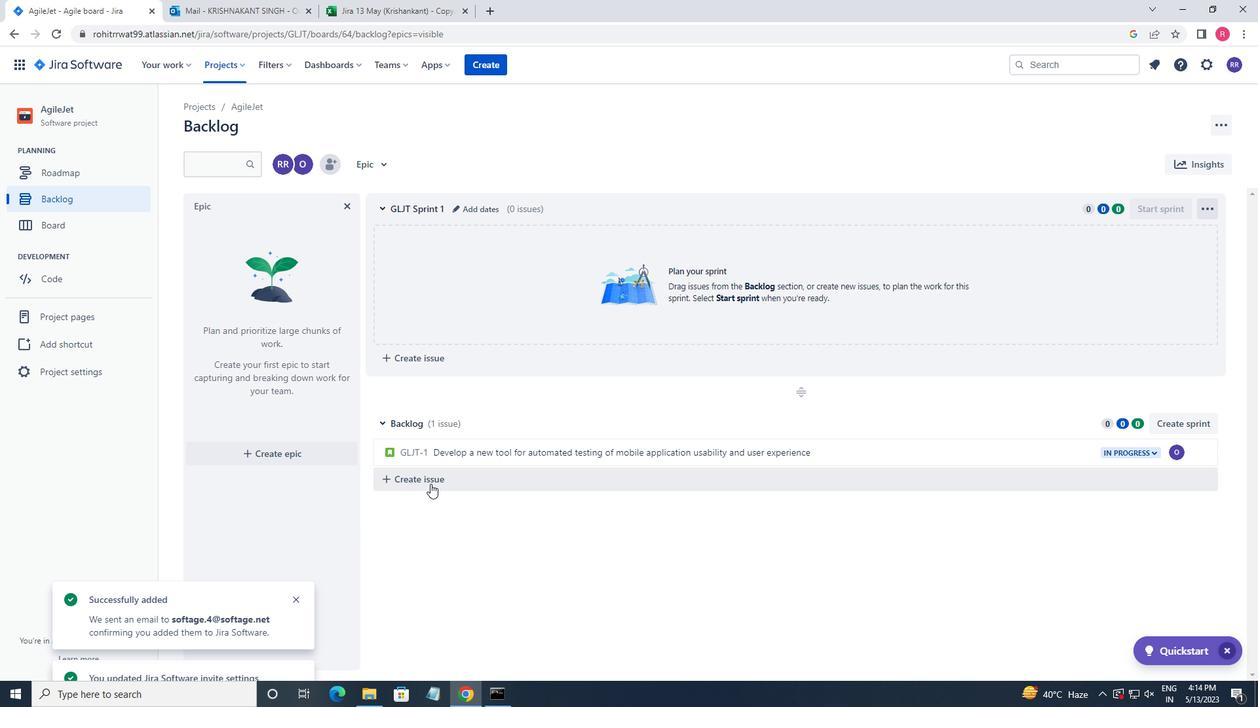 
Action: Key pressed <Key.shift_r>UPGRADE<Key.space>THE<Key.space>DATABASE<Key.space>INCIDENT<Key.space><Key.backspace><Key.backspace><Key.backspace><Key.backspace><Key.backspace><Key.backspace><Key.backspace>DEXING<Key.space>STRATEGY<Key.space>OF<Key.space>A<Key.space>WEB<Key.space>APPLICATION<Key.space>TO<Key.space>IMPROVE<Key.space>DATA<Key.space>RETREVAL<Key.space>AND<Key.space>QUERY<Key.space>PERFORMANCE<Key.left><Key.left><Key.left><Key.left><Key.left><Key.left><Key.left><Key.left><Key.left><Key.left><Key.left><Key.left><Key.left><Key.left><Key.left><Key.left><Key.left><Key.left><Key.left><Key.left><Key.left><Key.left><Key.left><Key.left><Key.left><Key.left><Key.left><Key.right>I<Key.right><Key.right><Key.right><Key.right><Key.right><Key.right><Key.right><Key.right><Key.right><Key.right><Key.right><Key.right><Key.right><Key.right><Key.right><Key.right><Key.right><Key.right><Key.right><Key.right><Key.right><Key.right><Key.right><Key.right><Key.right><Key.right><Key.right><Key.right><Key.right><Key.right><Key.enter>
Screenshot: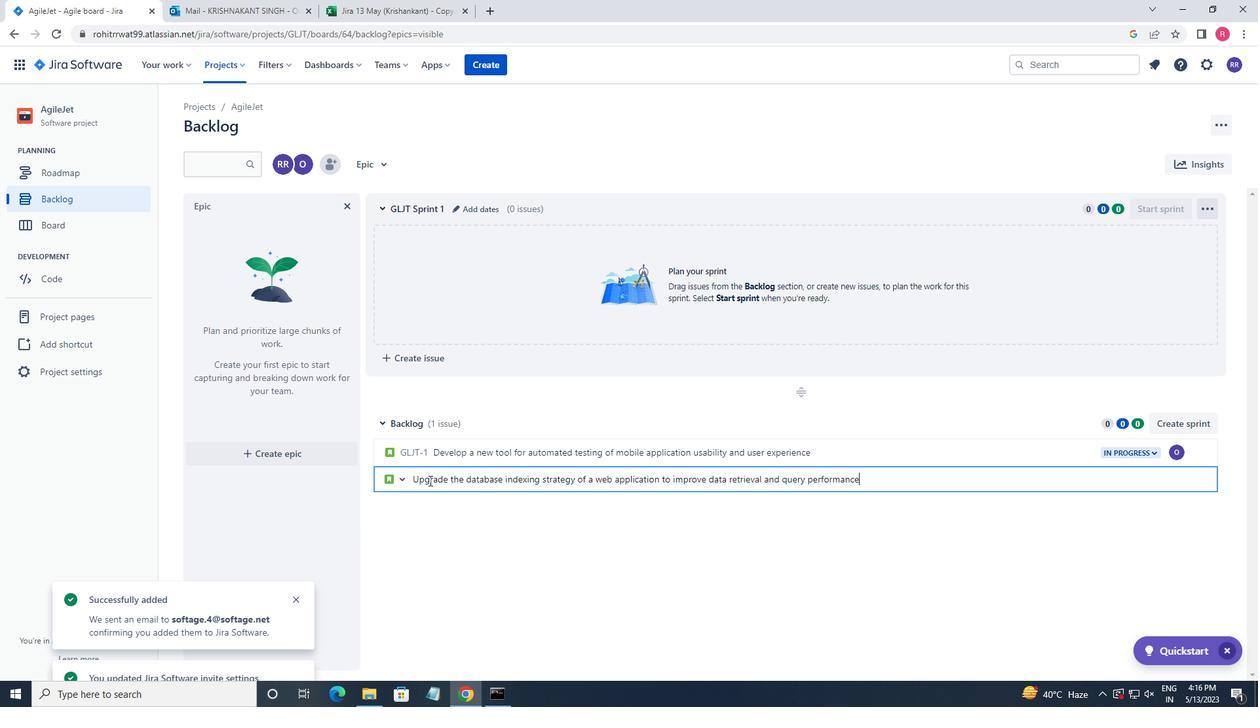 
Action: Mouse moved to (1174, 482)
Screenshot: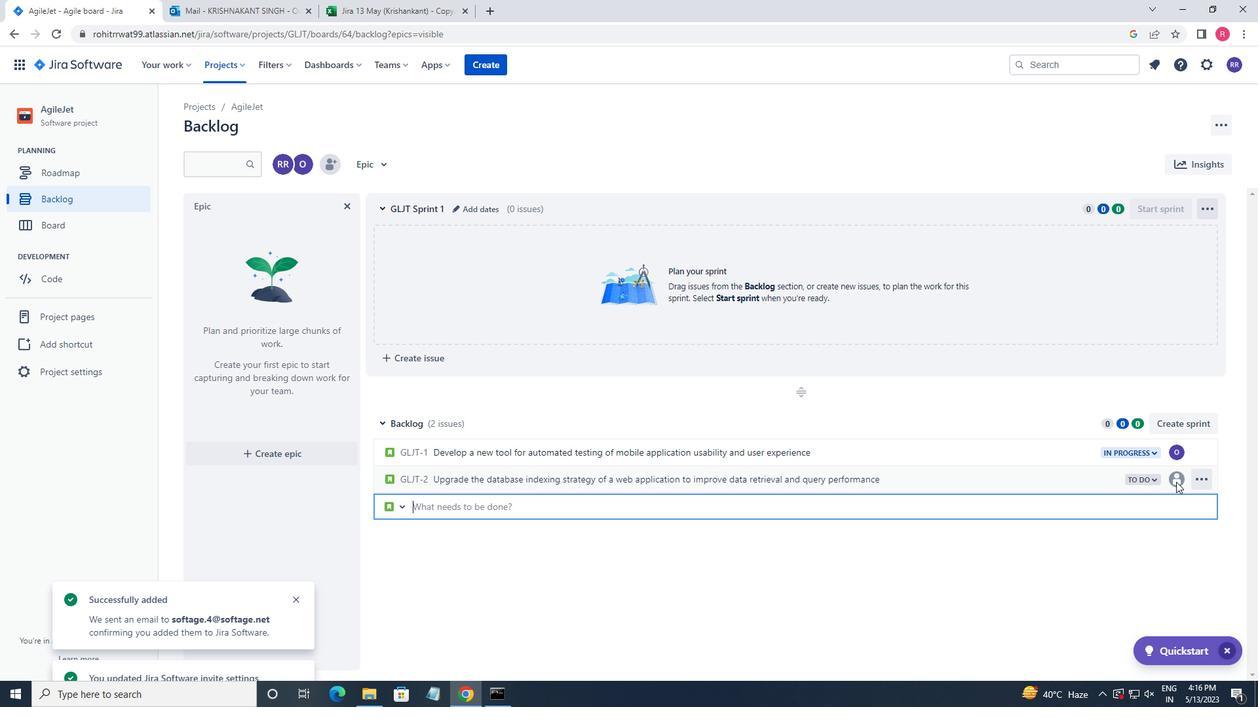 
Action: Mouse pressed left at (1174, 482)
Screenshot: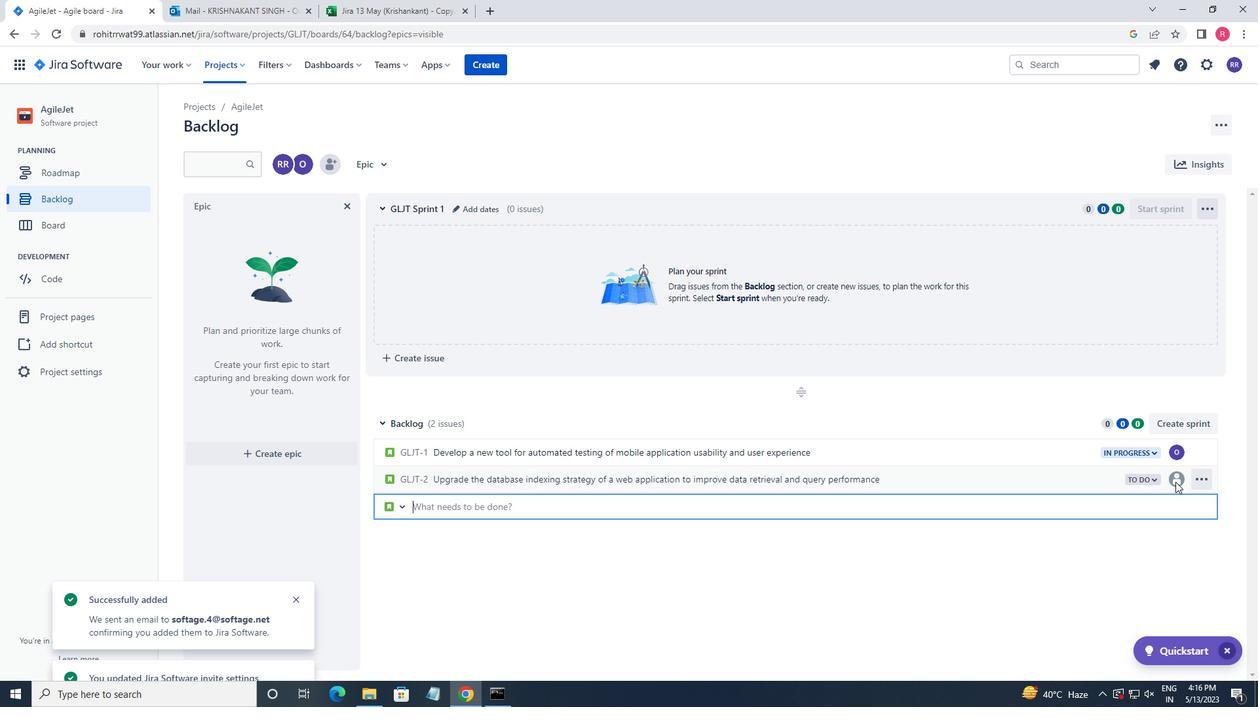 
Action: Mouse pressed left at (1174, 482)
Screenshot: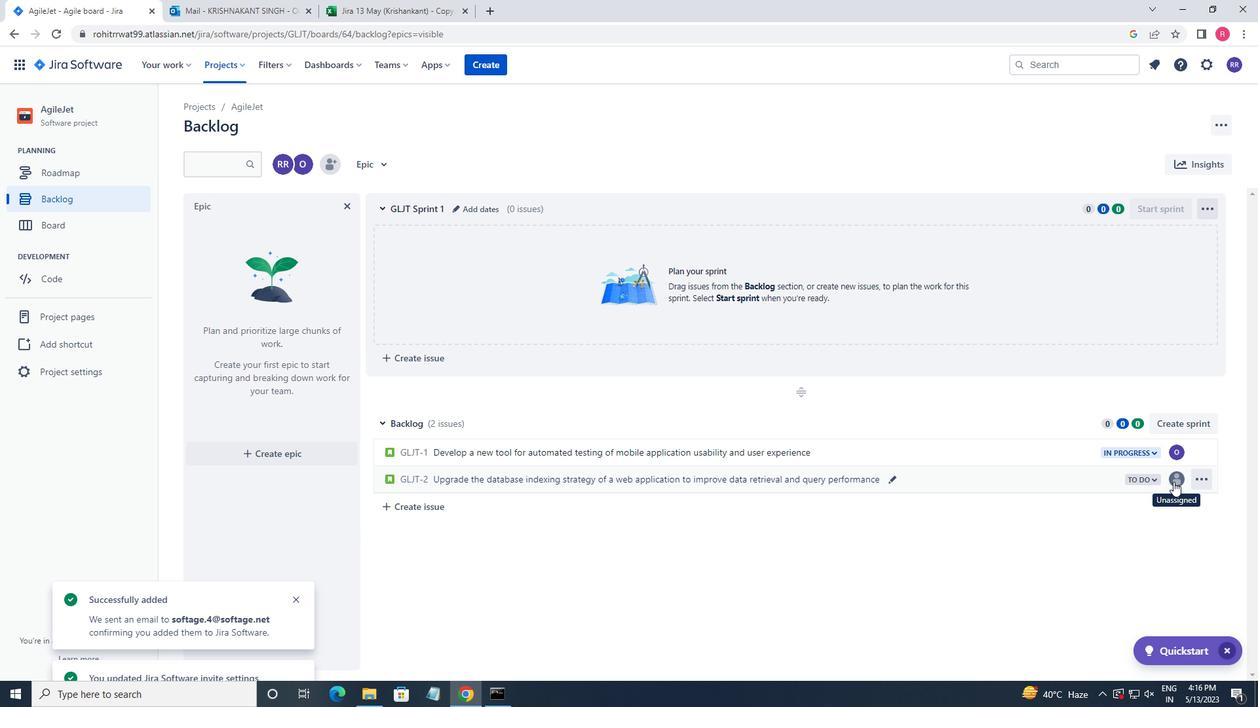 
Action: Key pressed SOFTAGE.1
Screenshot: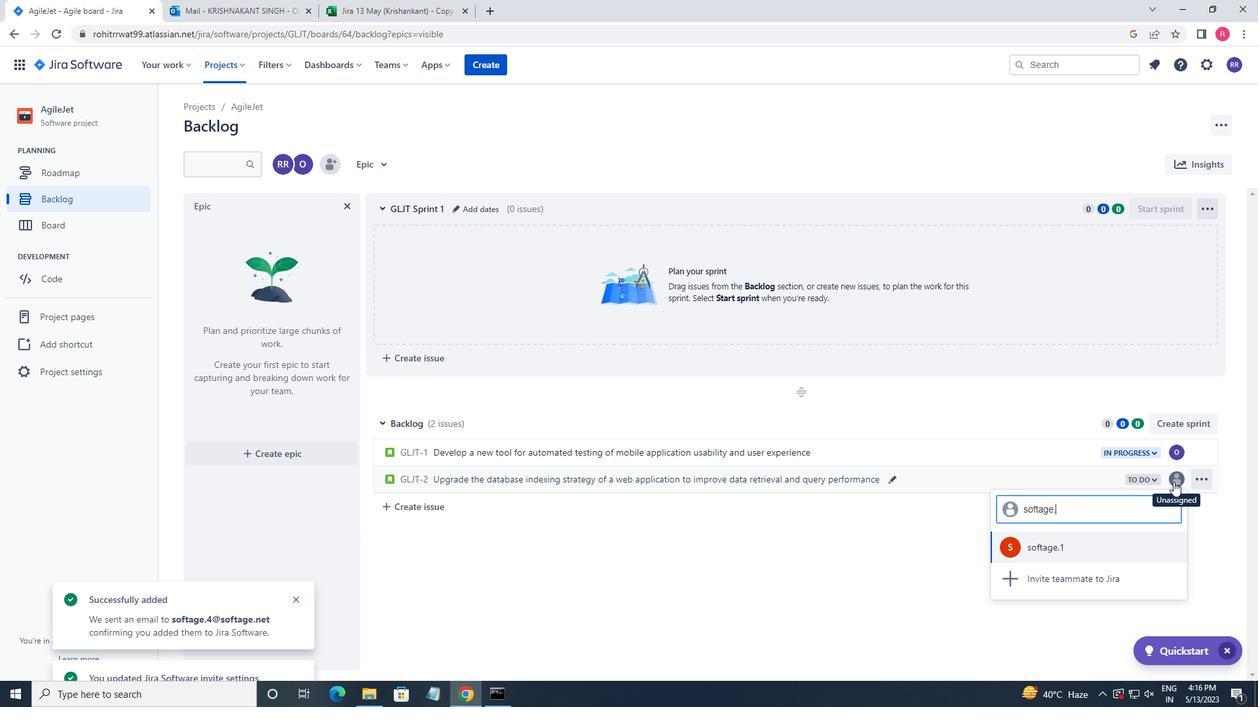 
Action: Mouse moved to (1110, 546)
Screenshot: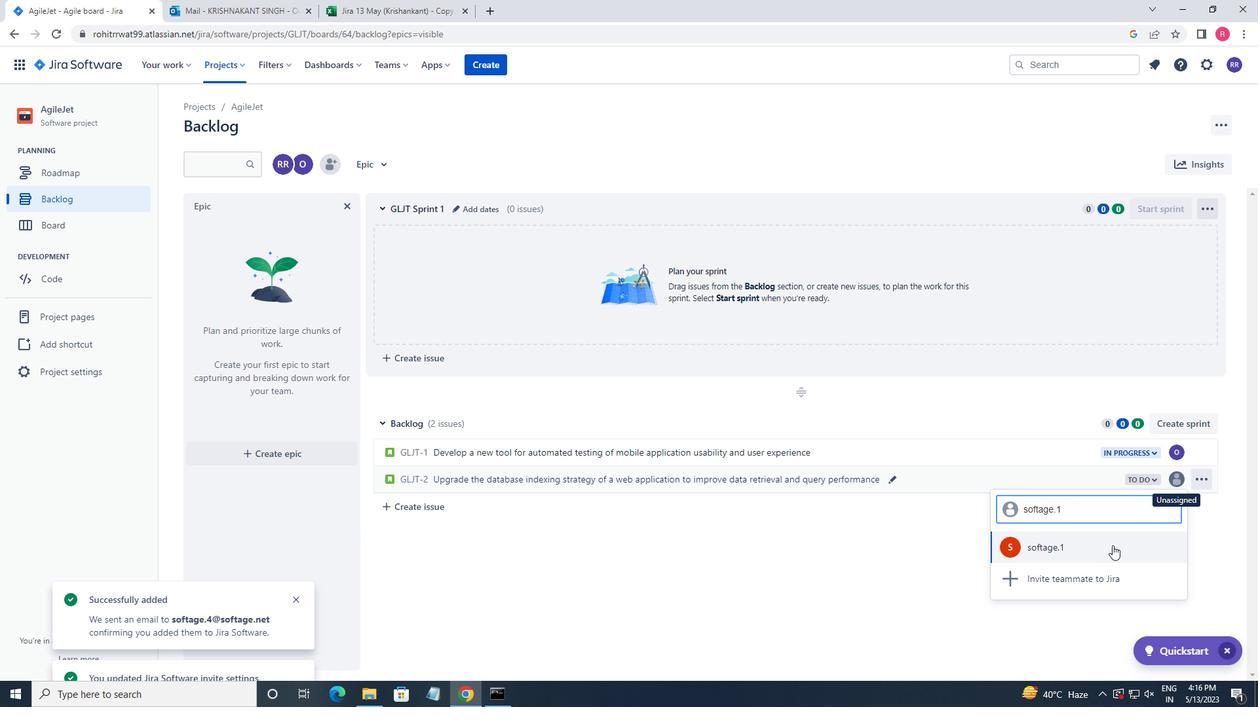 
Action: Mouse pressed left at (1110, 546)
Screenshot: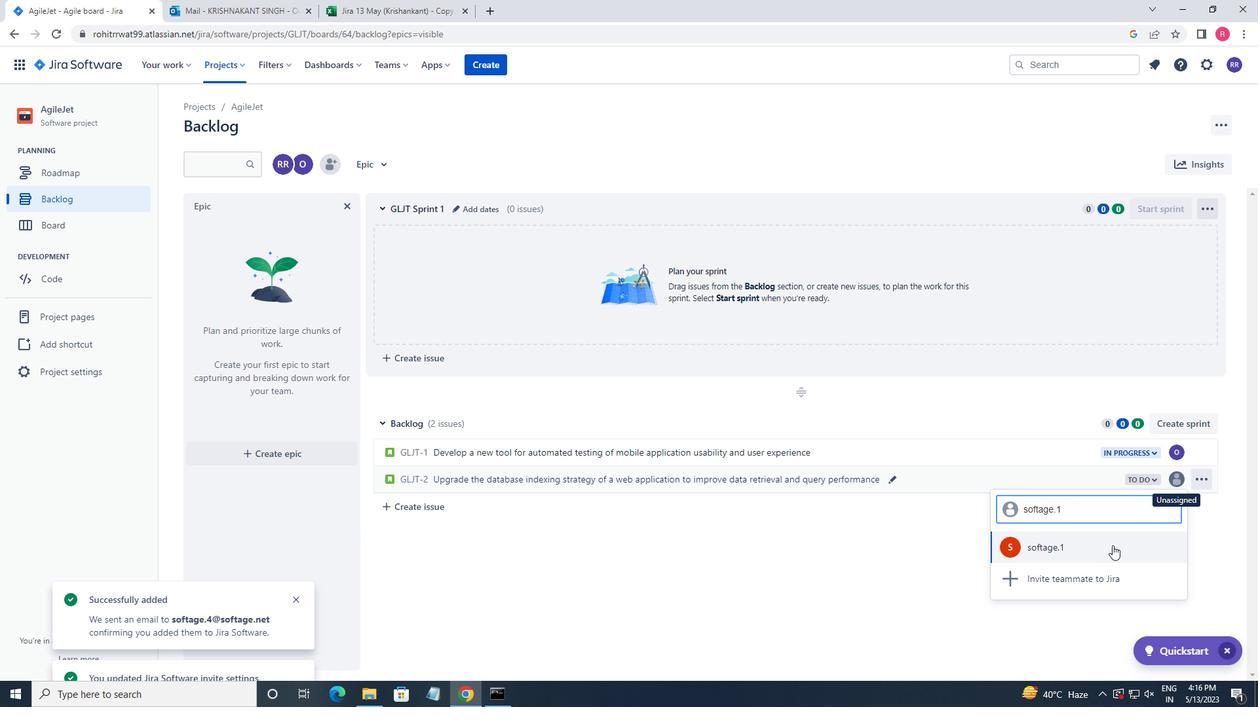 
Action: Mouse moved to (1132, 475)
Screenshot: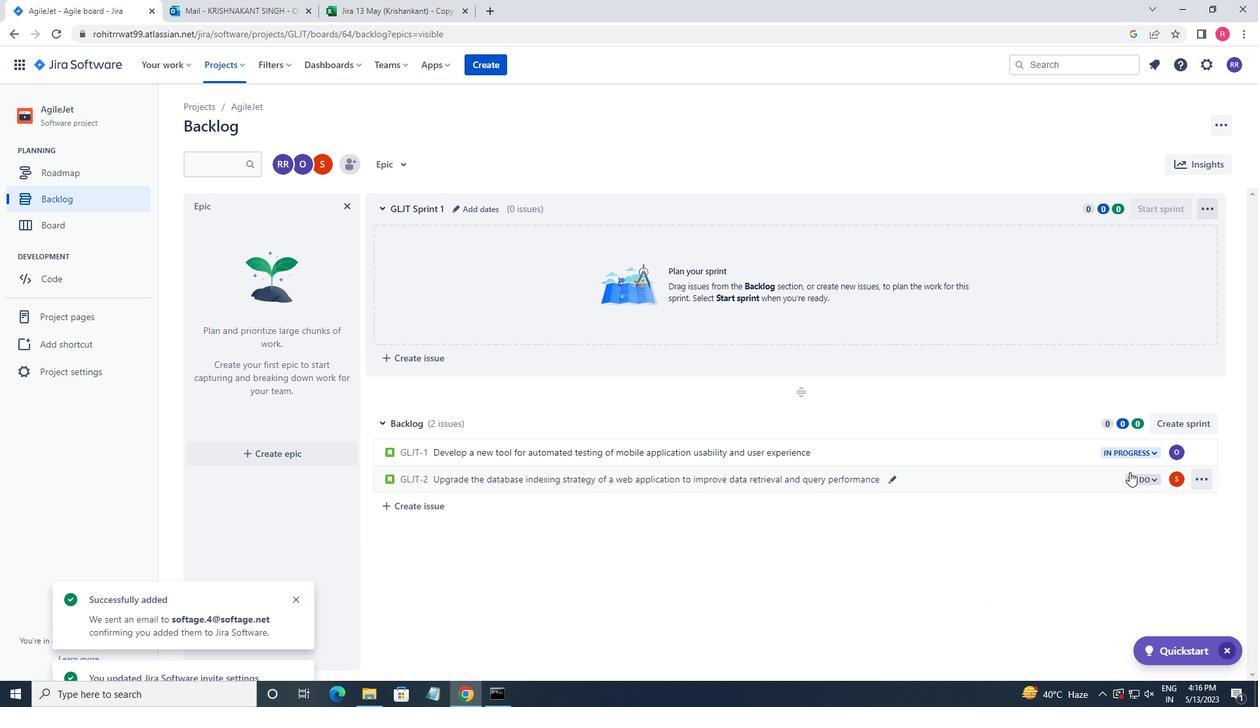 
Action: Mouse pressed left at (1132, 475)
Screenshot: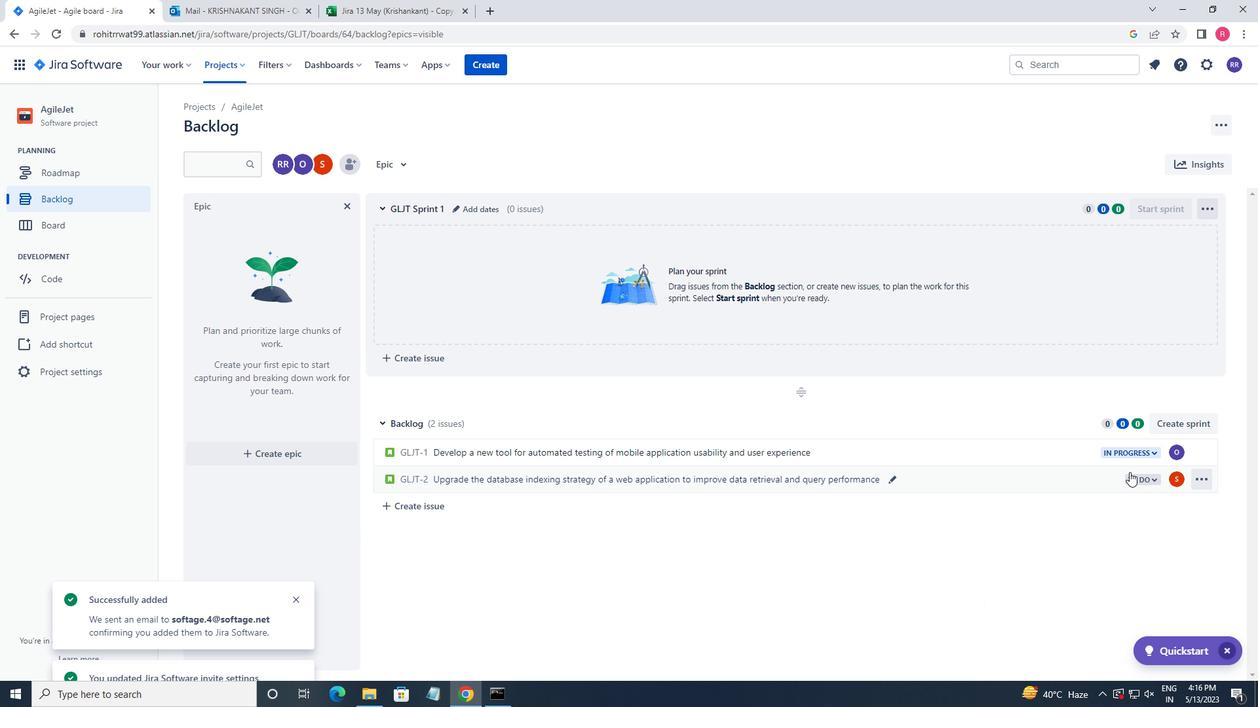 
Action: Mouse moved to (1070, 506)
Screenshot: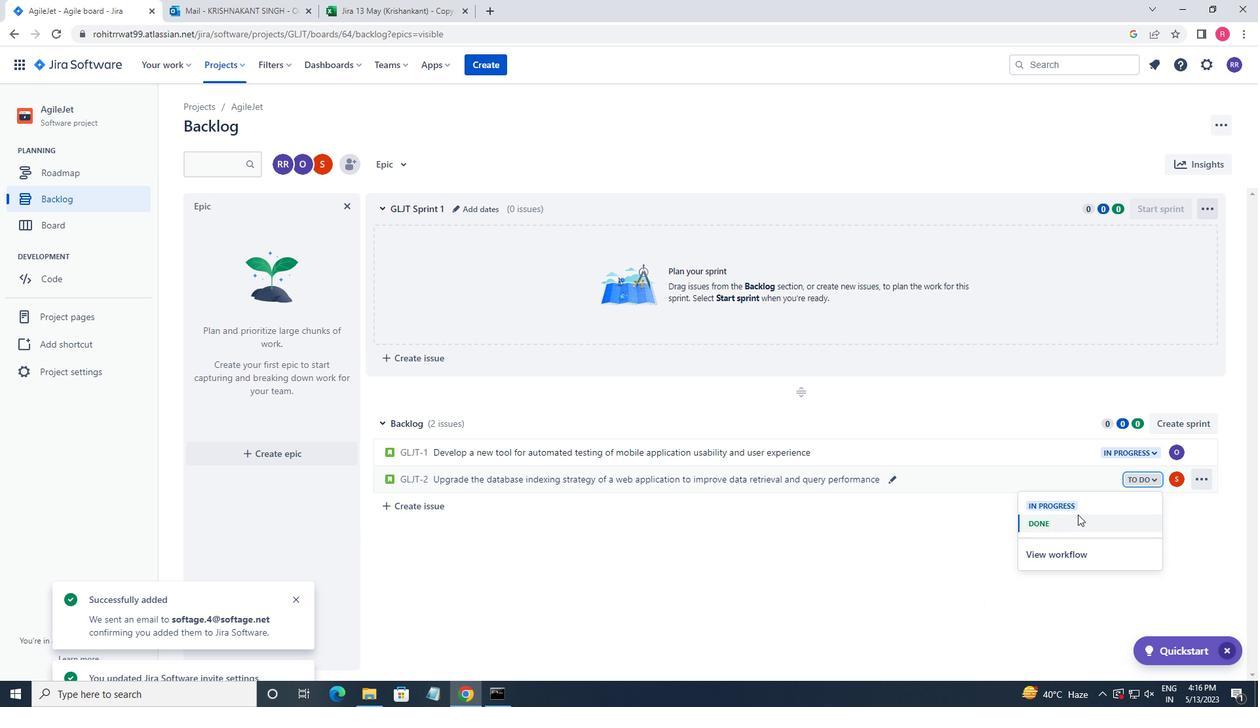 
Action: Mouse pressed left at (1070, 506)
Screenshot: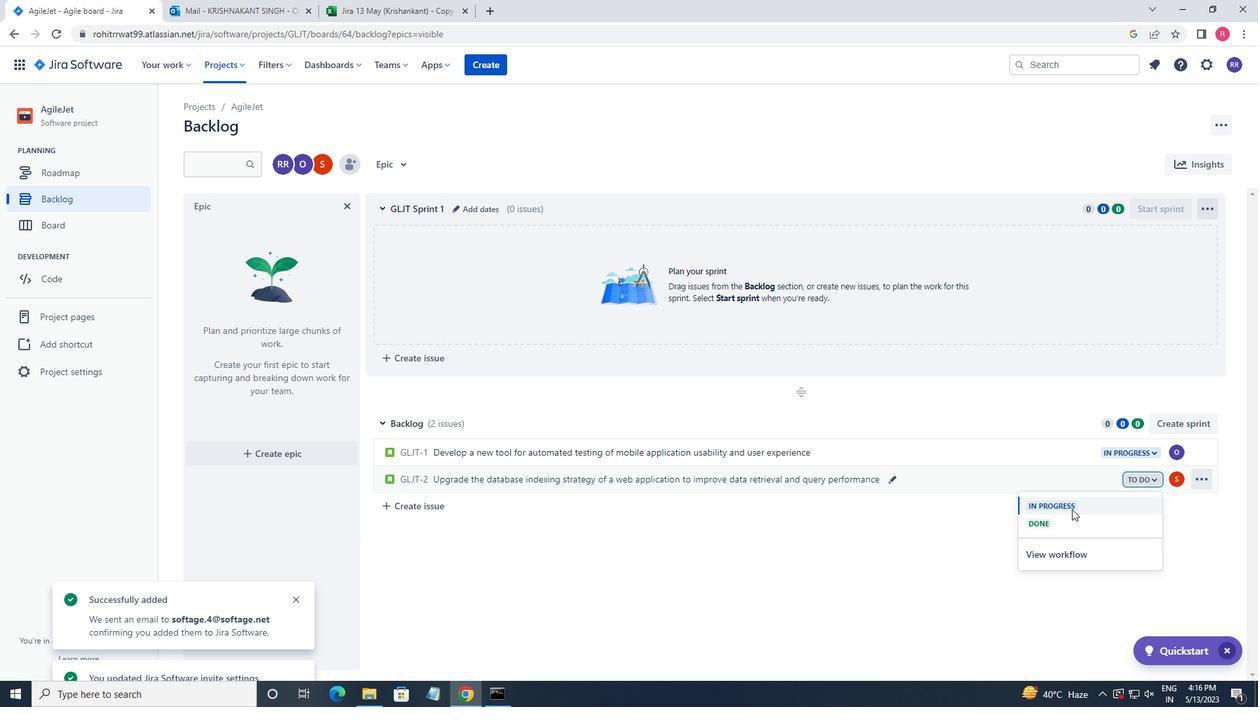 
